 Task: Create an event for the annual hackathon, encouraging cross-functional teams to collaborate, innovate, and develop creative solutions to pressing business challenges on October 16th and 17th.
Action: Mouse pressed left at (79, 119)
Screenshot: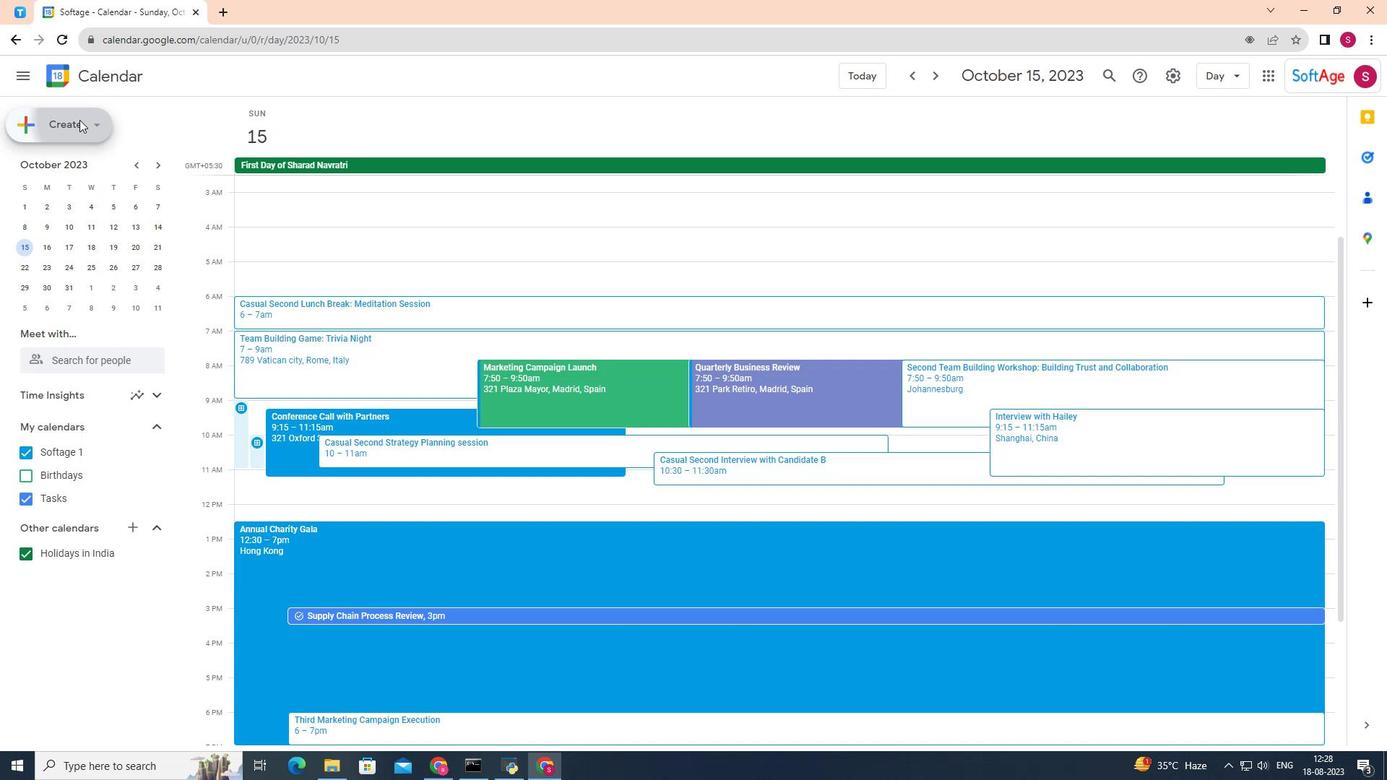 
Action: Mouse moved to (52, 168)
Screenshot: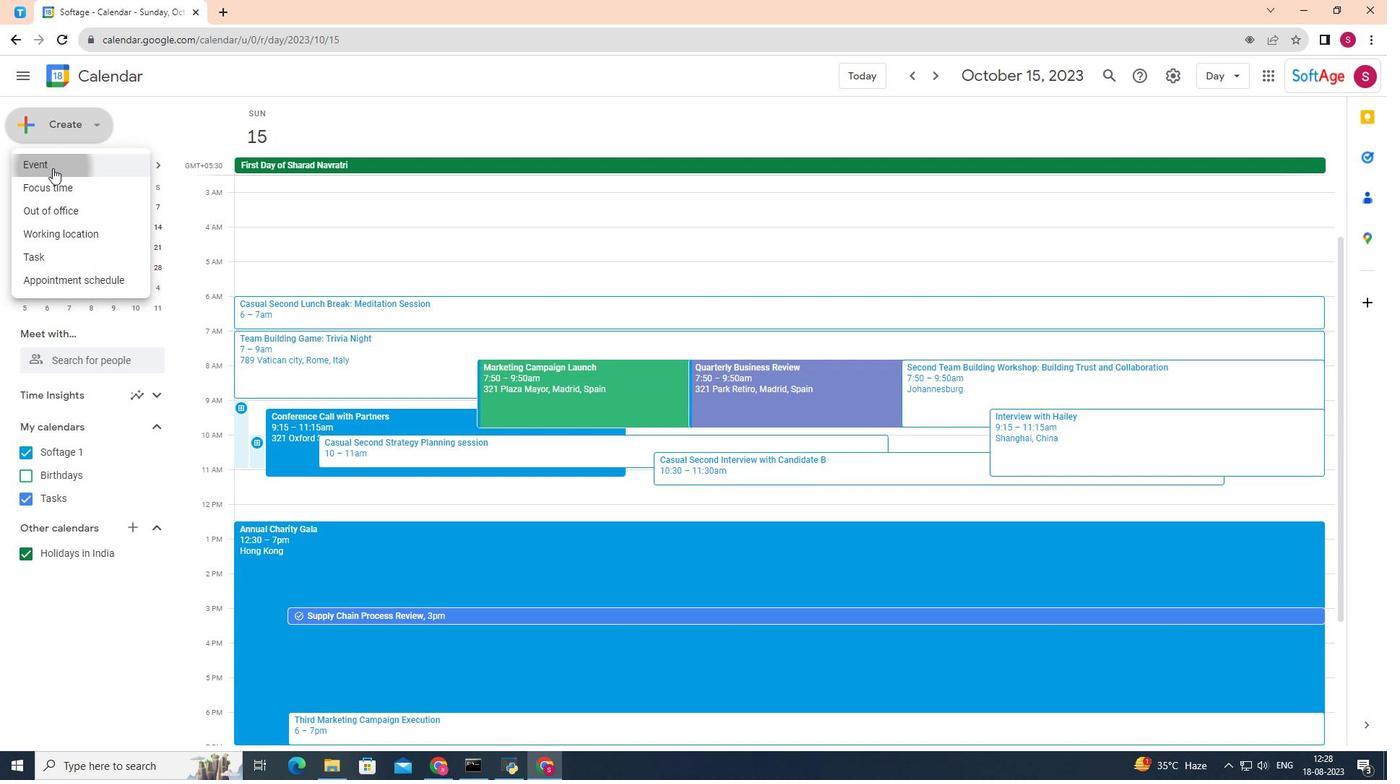 
Action: Mouse pressed left at (52, 168)
Screenshot: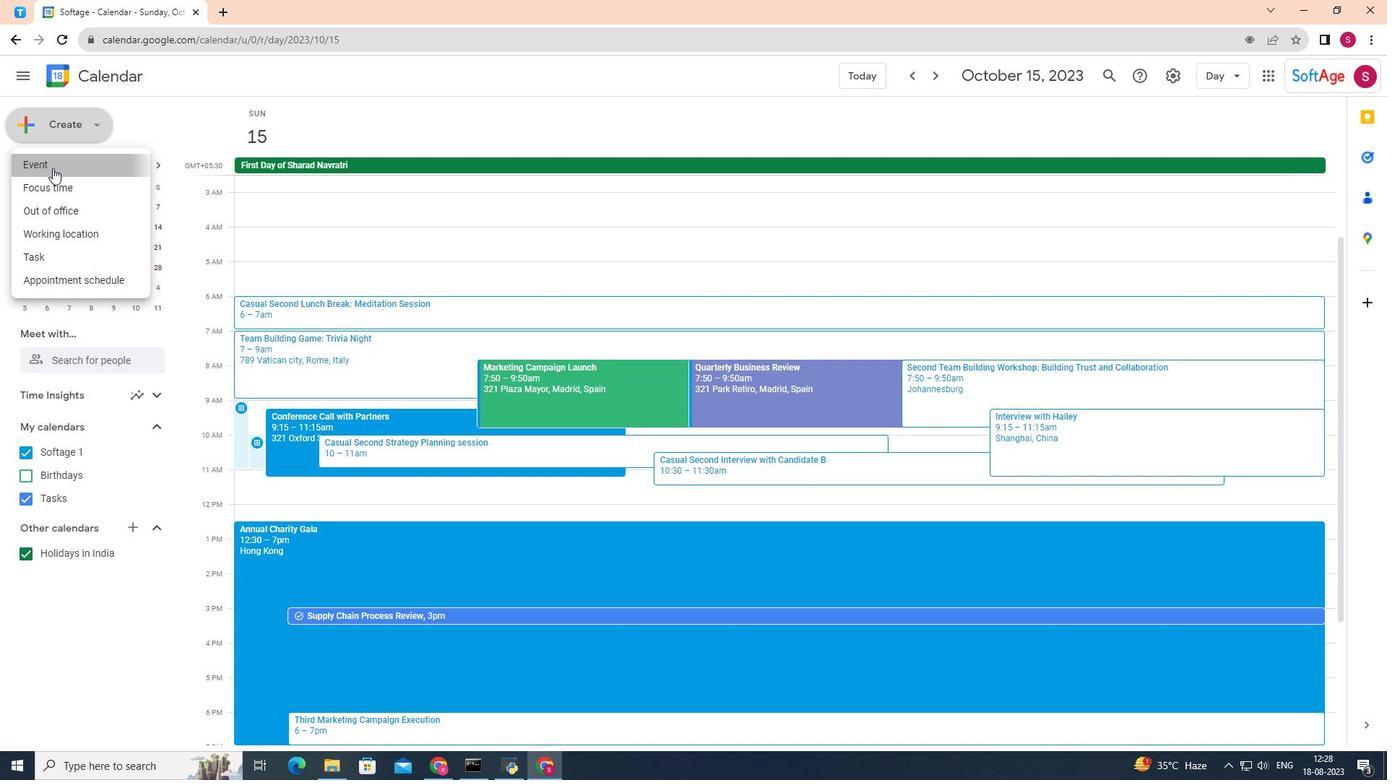 
Action: Mouse moved to (546, 261)
Screenshot: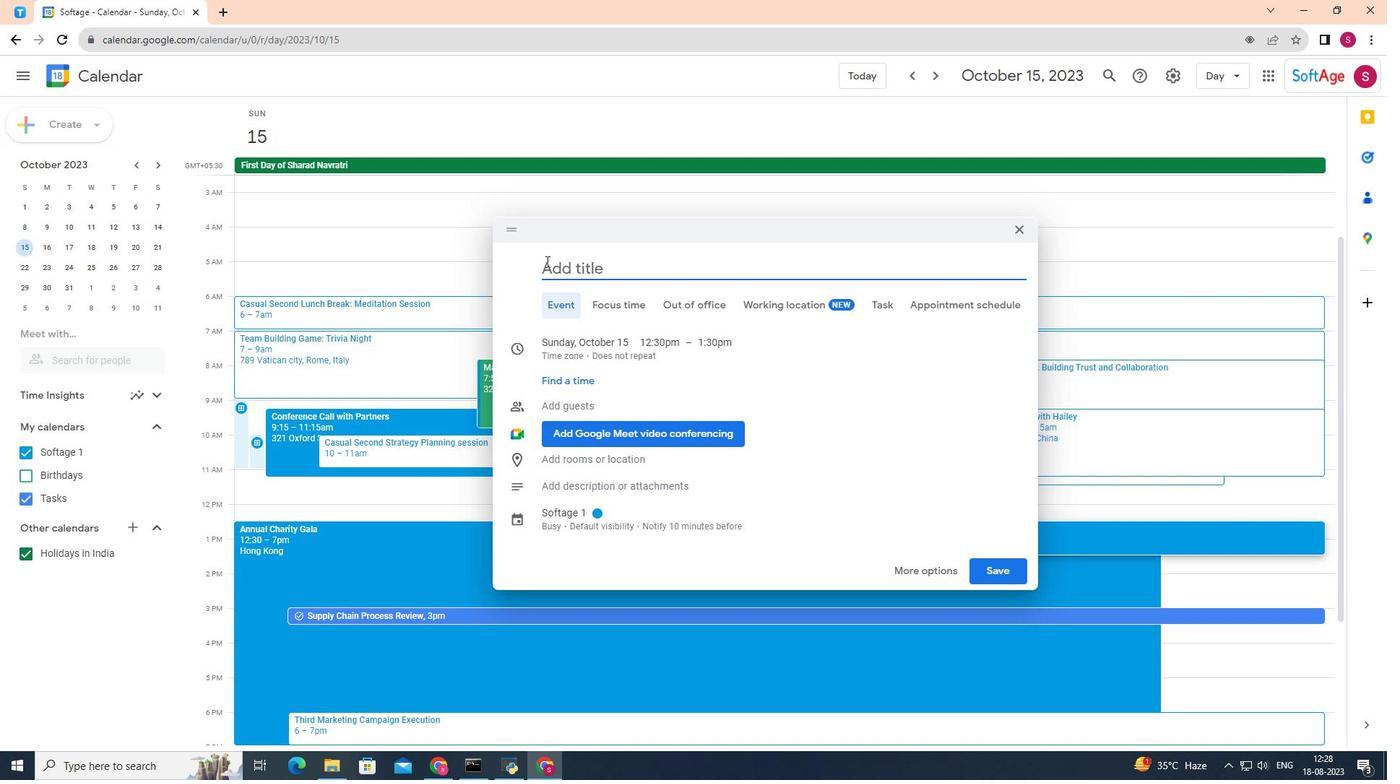 
Action: Mouse pressed left at (546, 261)
Screenshot: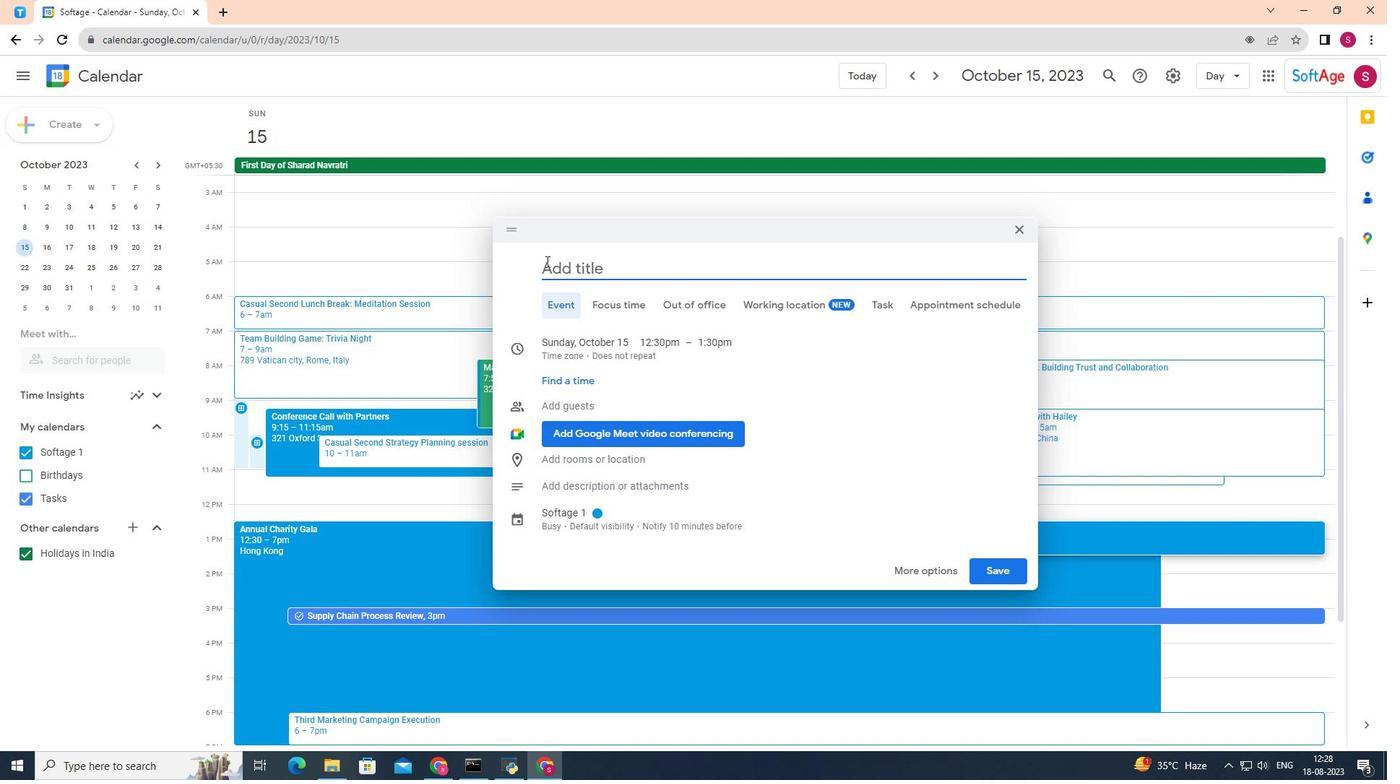 
Action: Key pressed <Key.shift>Annual<Key.space><Key.shift>Hackathon
Screenshot: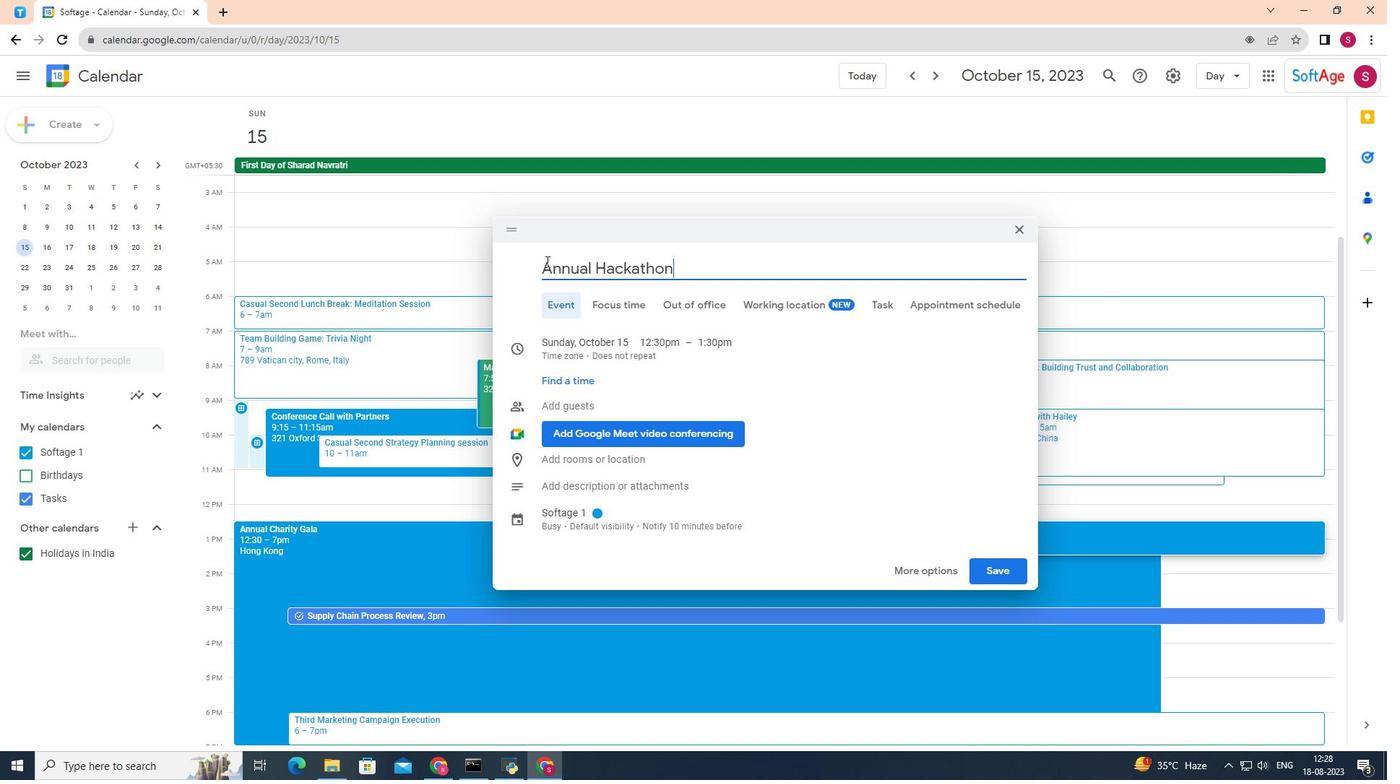 
Action: Mouse moved to (631, 353)
Screenshot: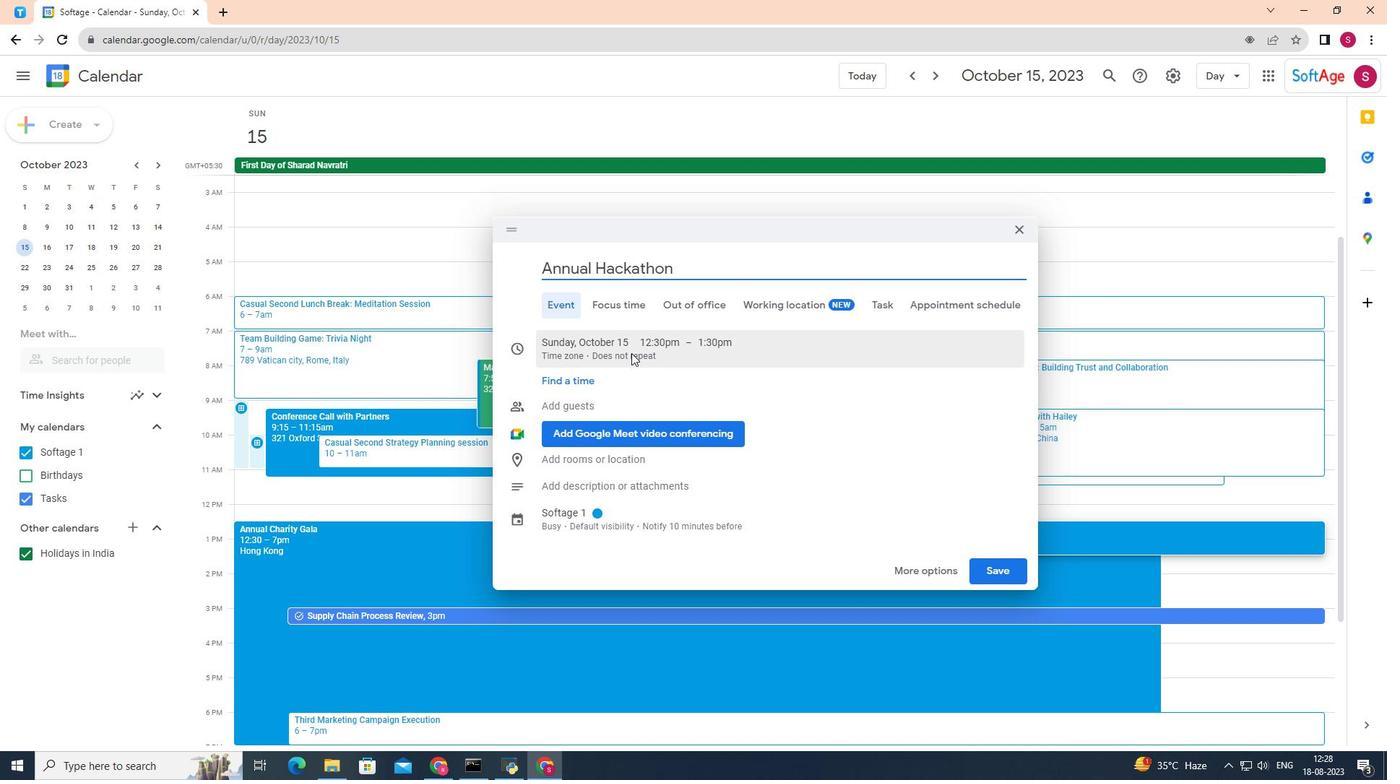 
Action: Mouse pressed left at (631, 353)
Screenshot: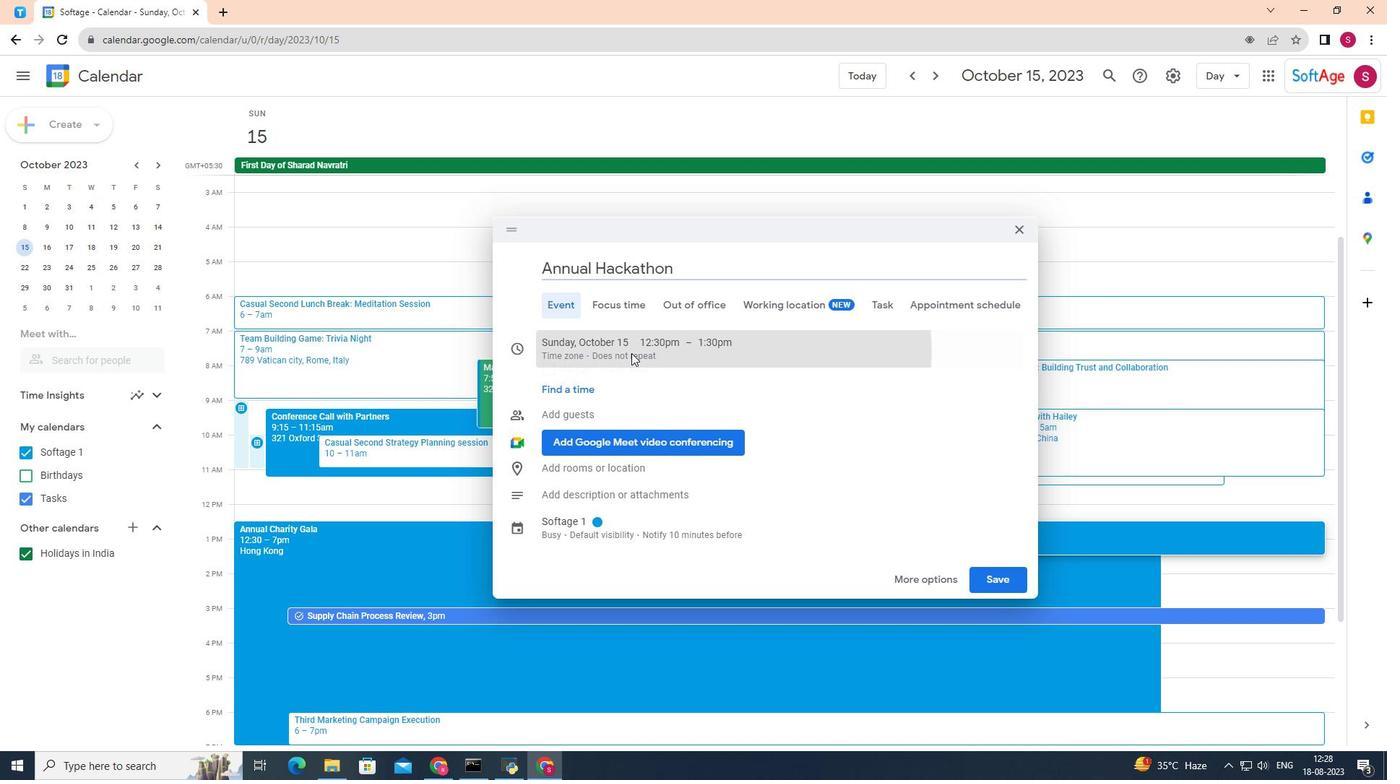 
Action: Mouse moved to (578, 364)
Screenshot: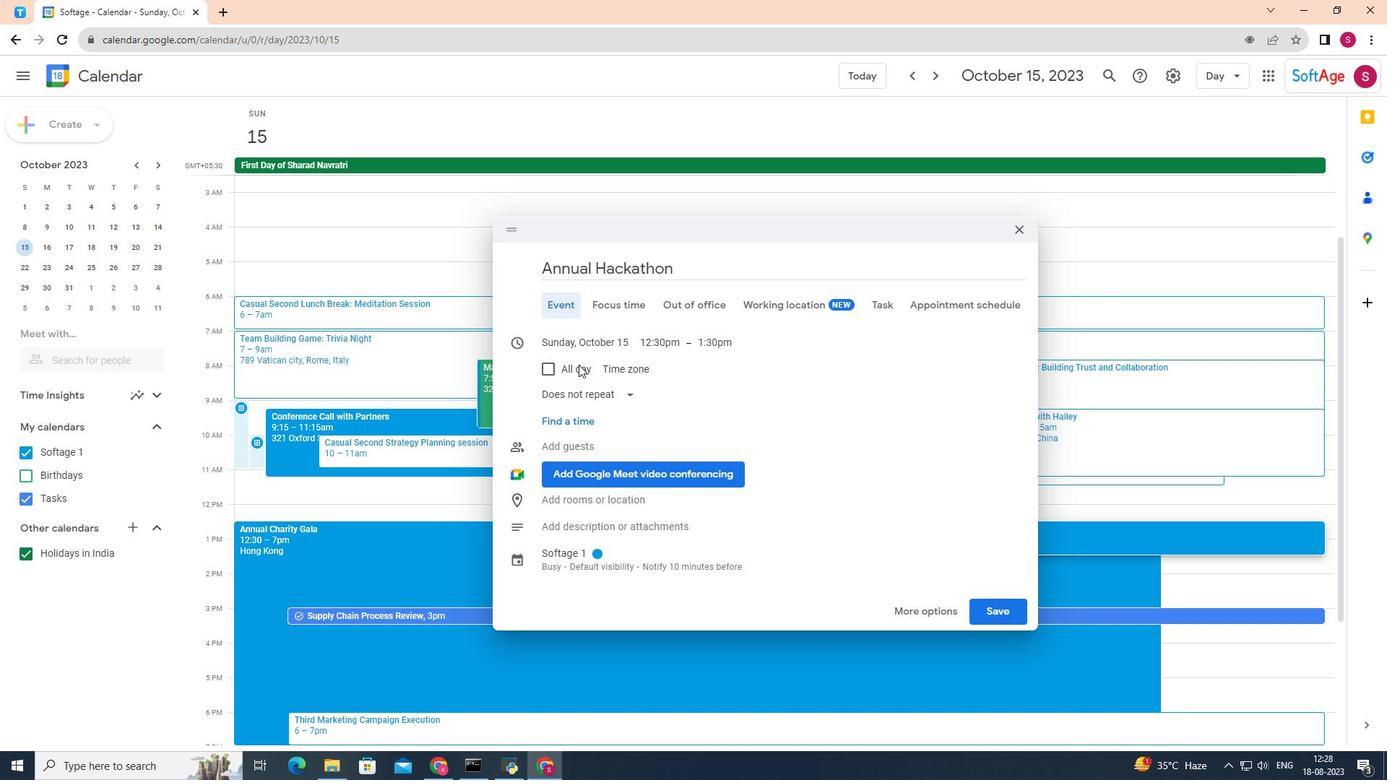 
Action: Mouse pressed left at (578, 364)
Screenshot: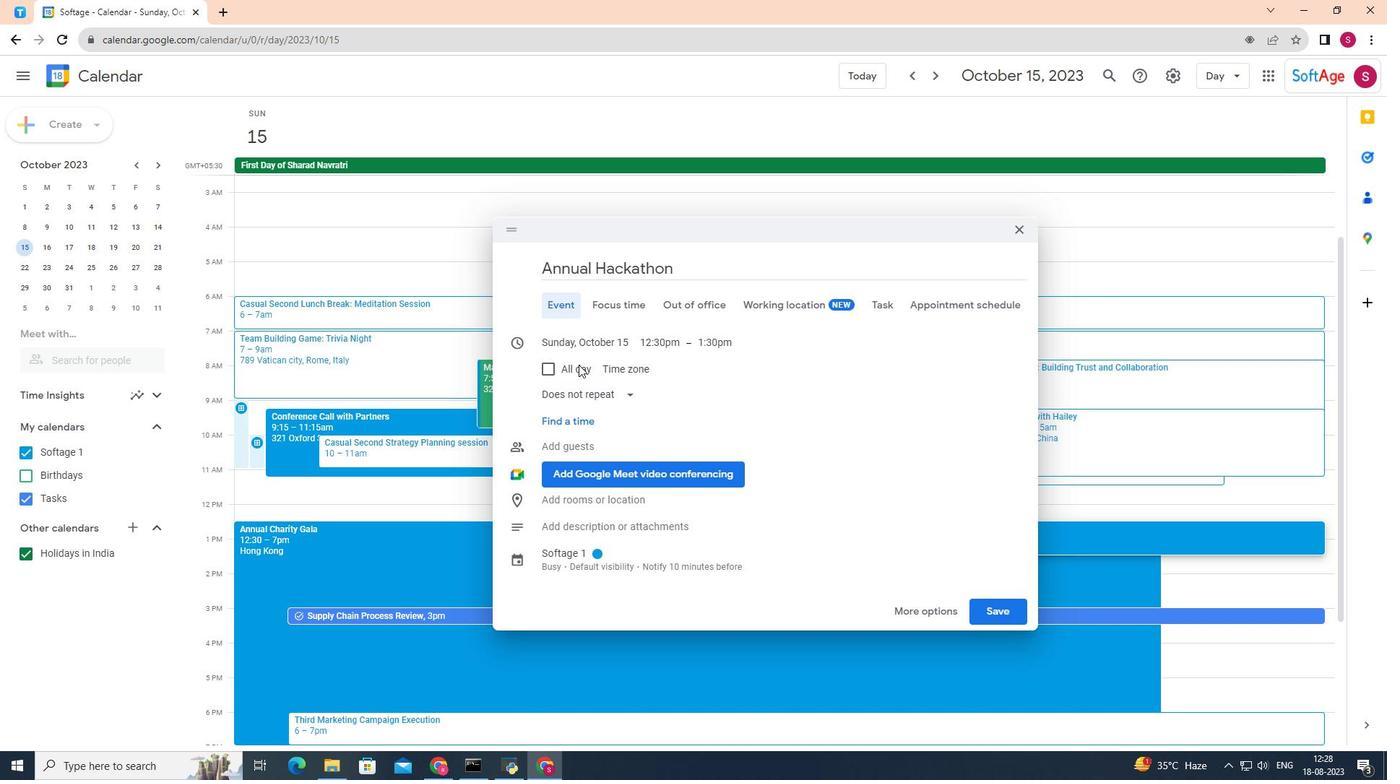 
Action: Mouse moved to (708, 307)
Screenshot: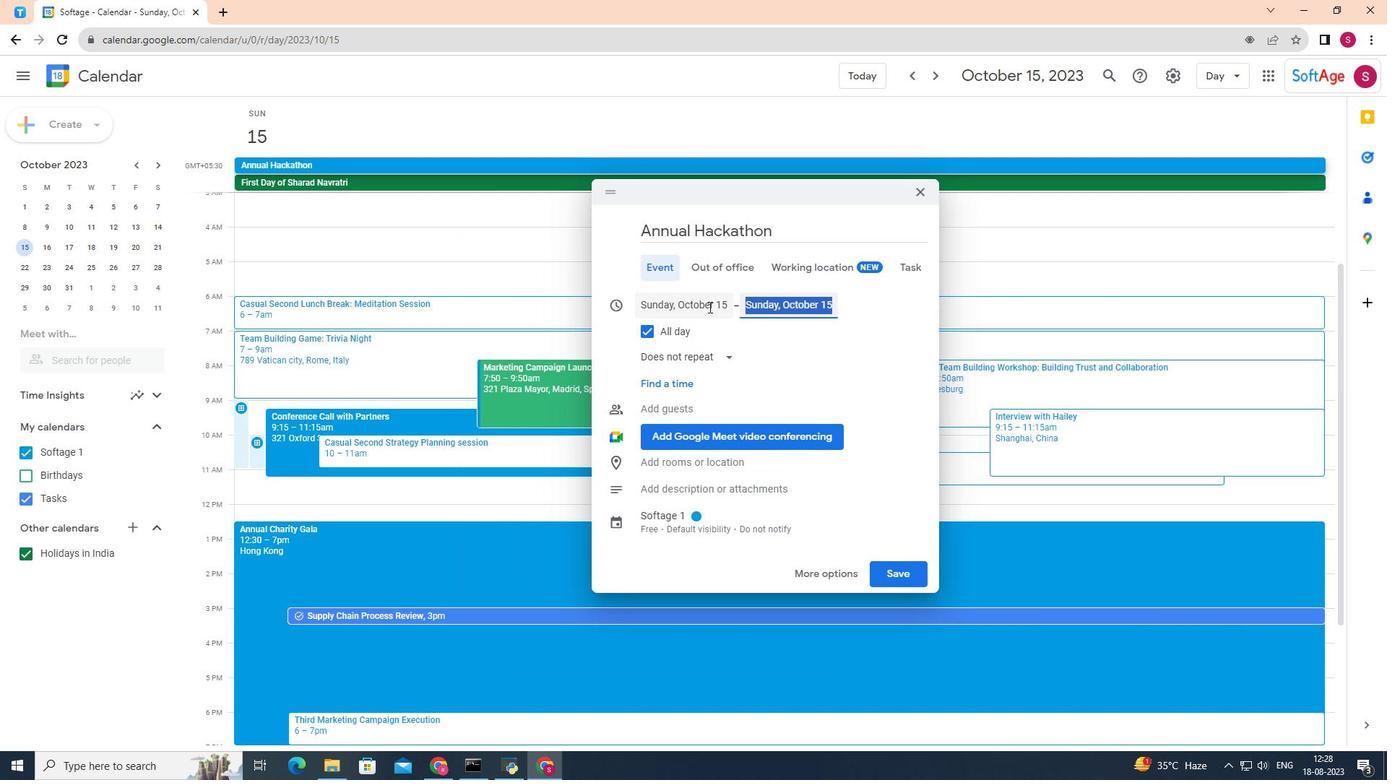
Action: Mouse pressed left at (708, 307)
Screenshot: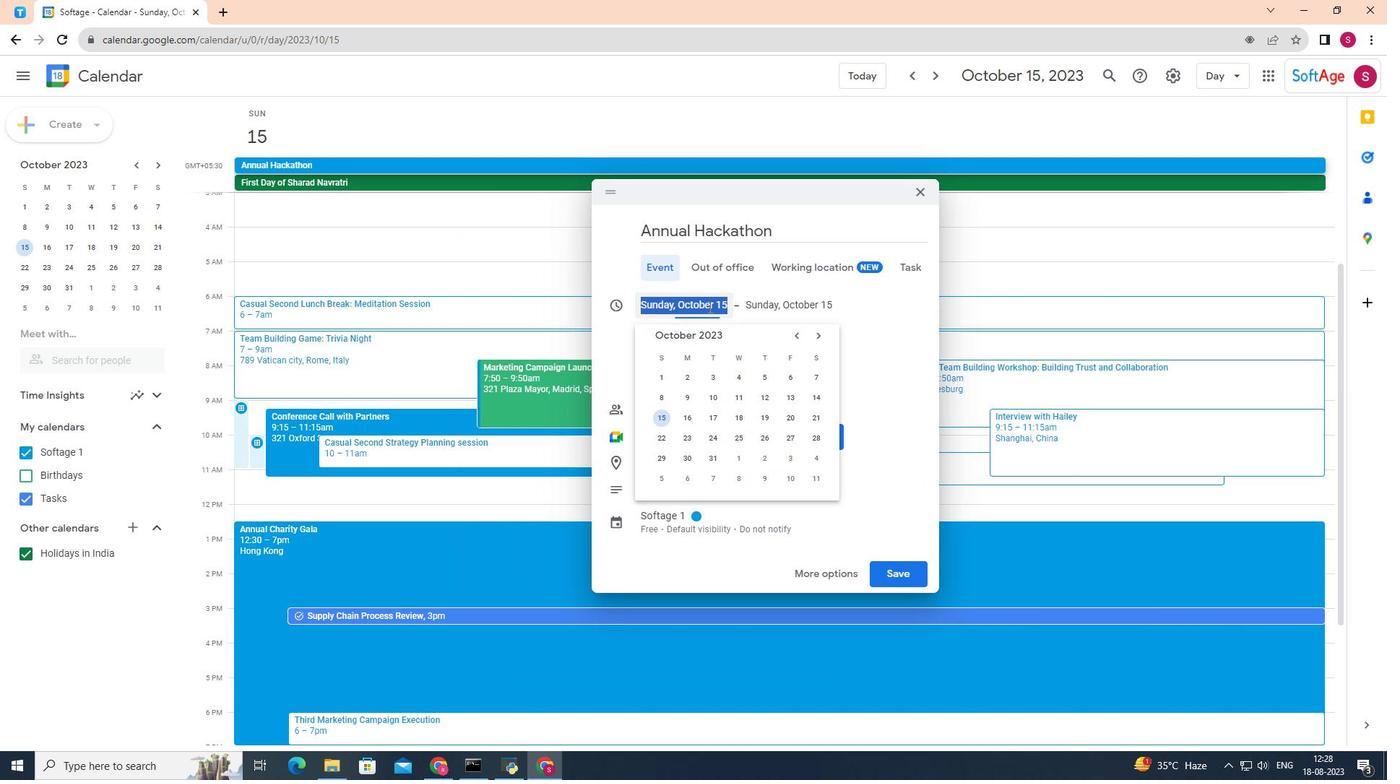
Action: Mouse moved to (689, 416)
Screenshot: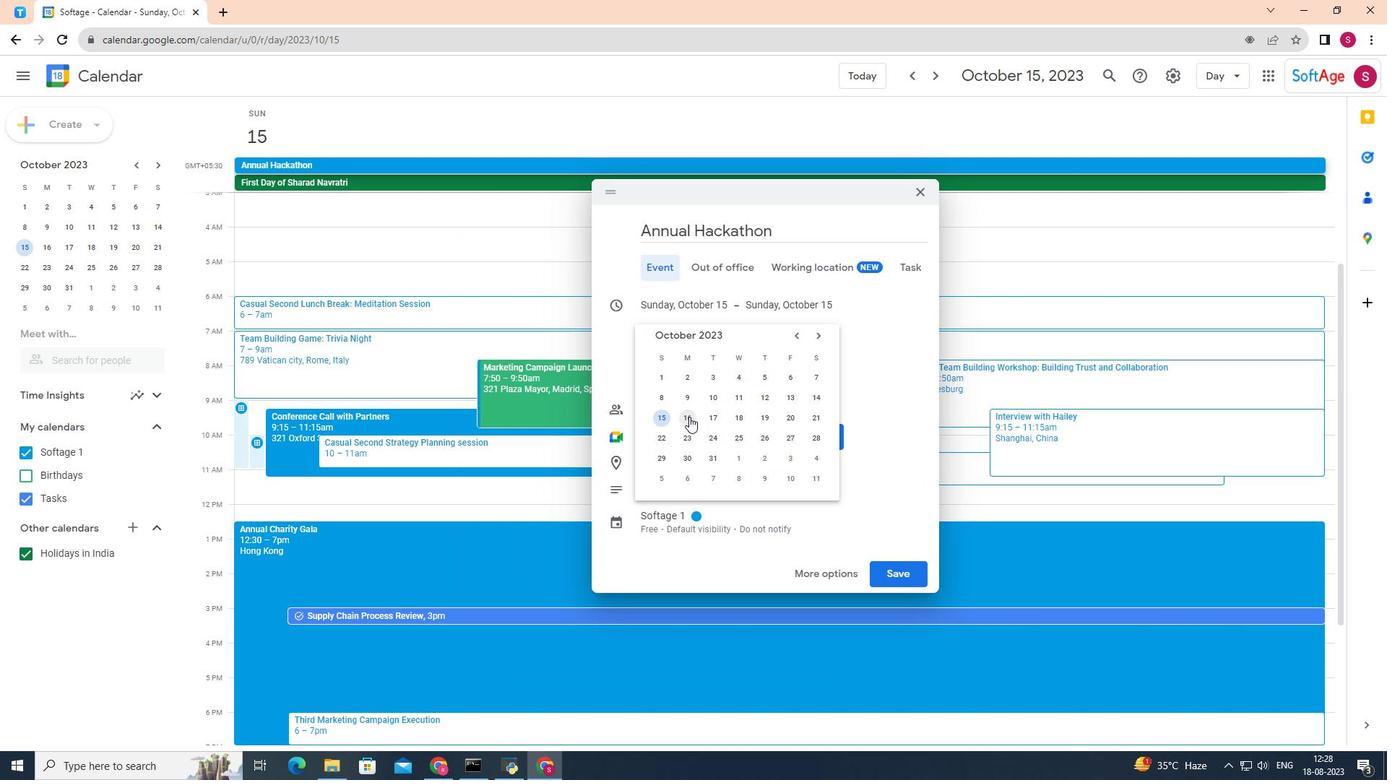 
Action: Mouse pressed left at (689, 416)
Screenshot: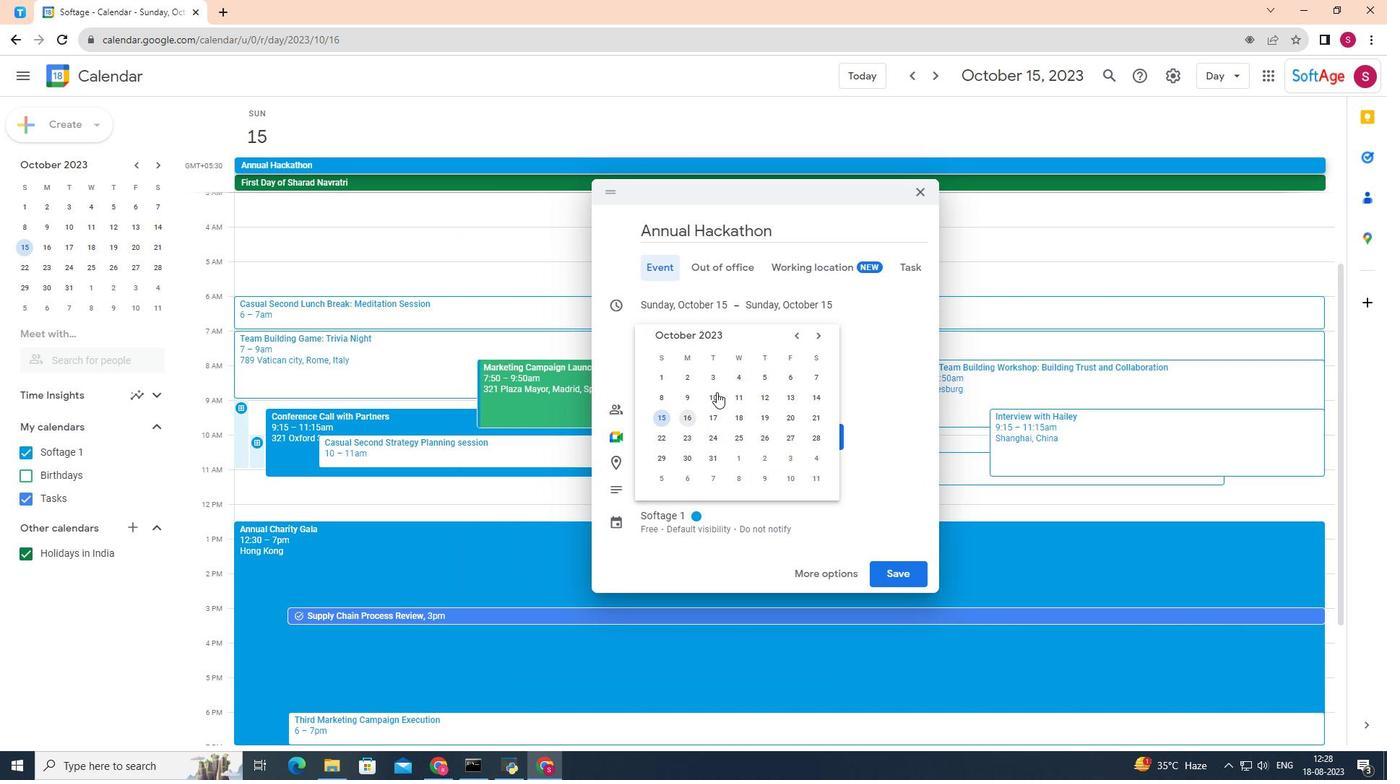 
Action: Mouse moved to (792, 304)
Screenshot: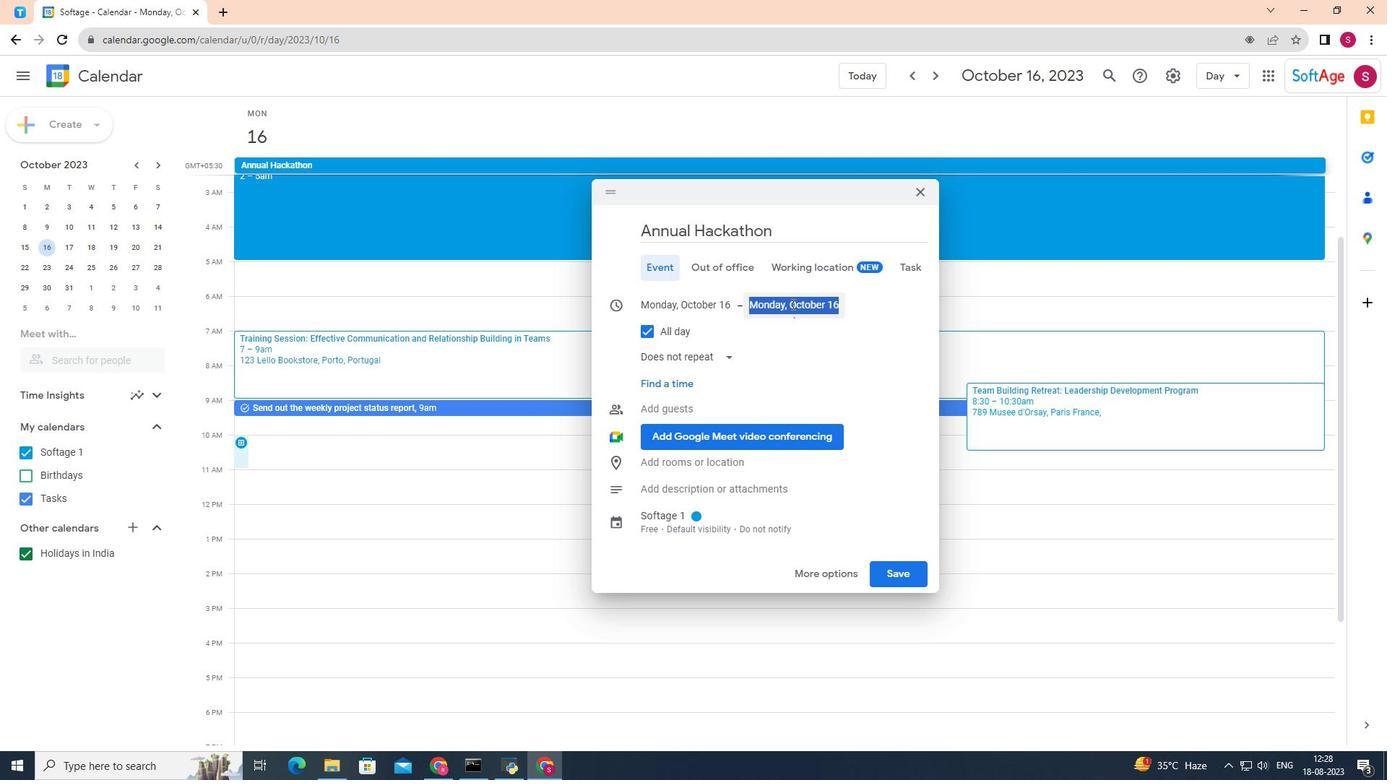 
Action: Mouse pressed left at (792, 304)
Screenshot: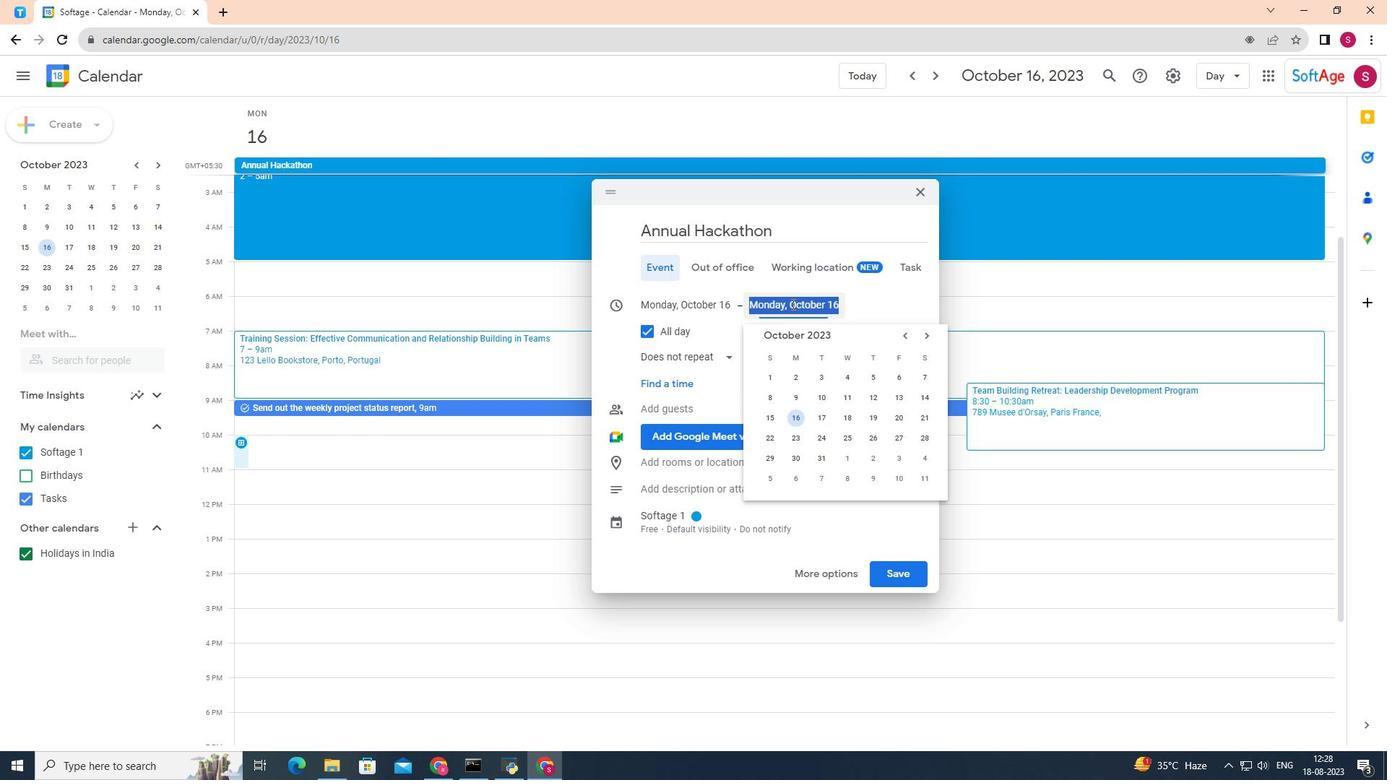 
Action: Mouse moved to (820, 413)
Screenshot: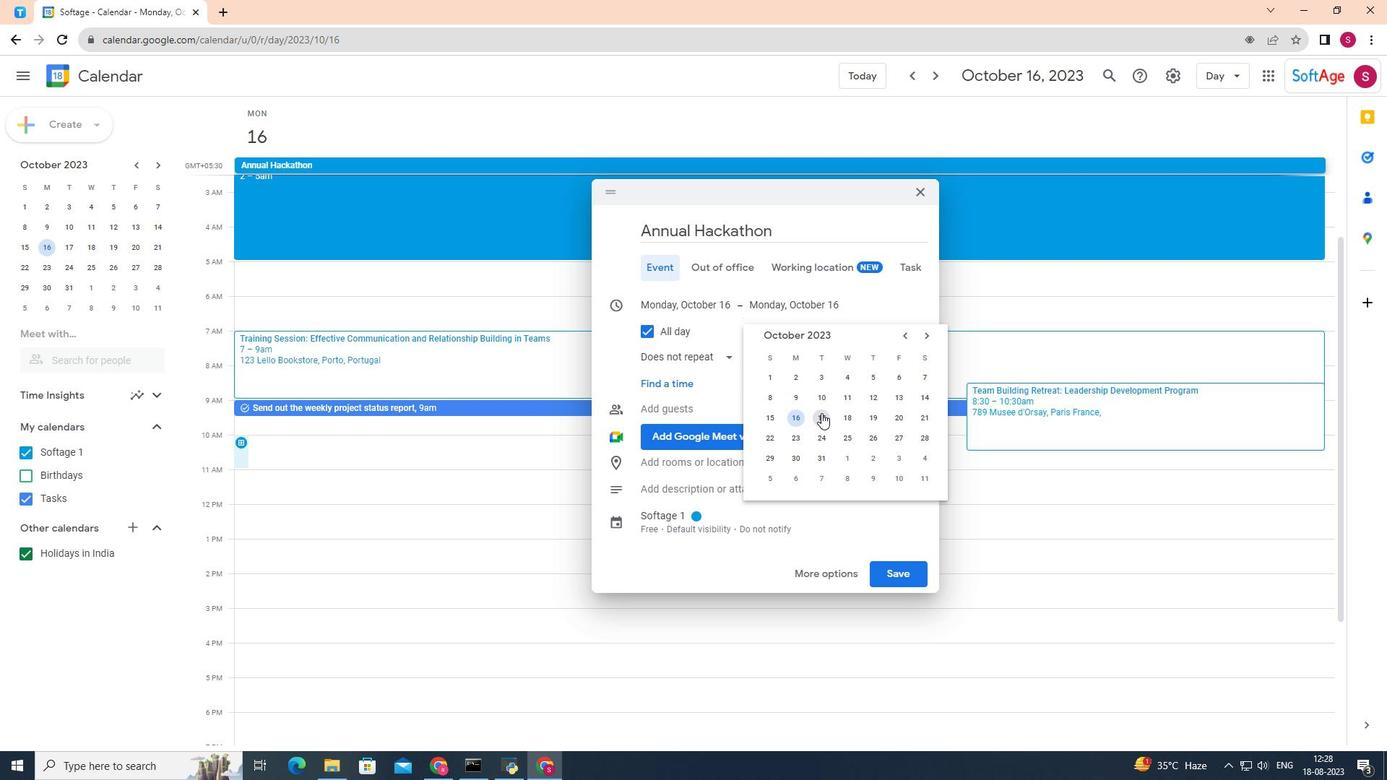 
Action: Mouse pressed left at (820, 413)
Screenshot: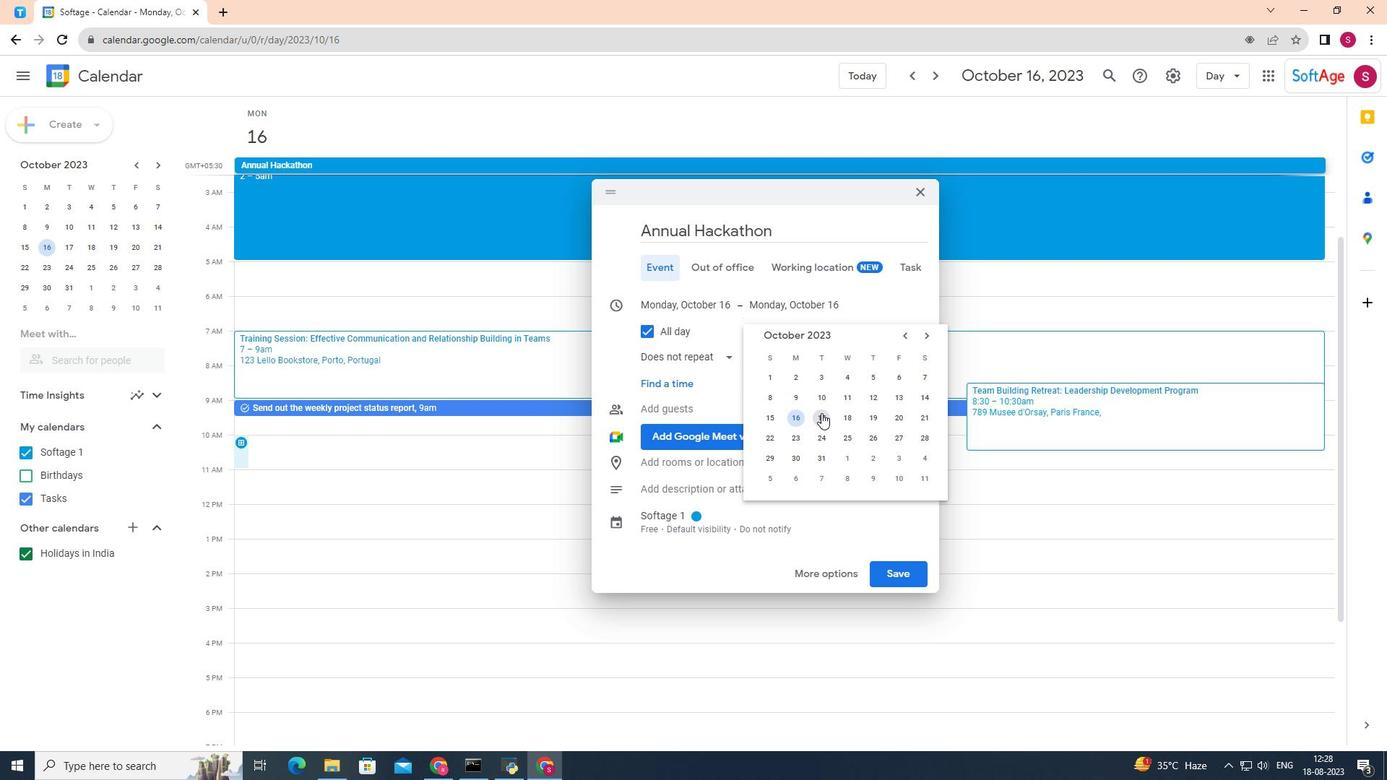 
Action: Mouse moved to (792, 360)
Screenshot: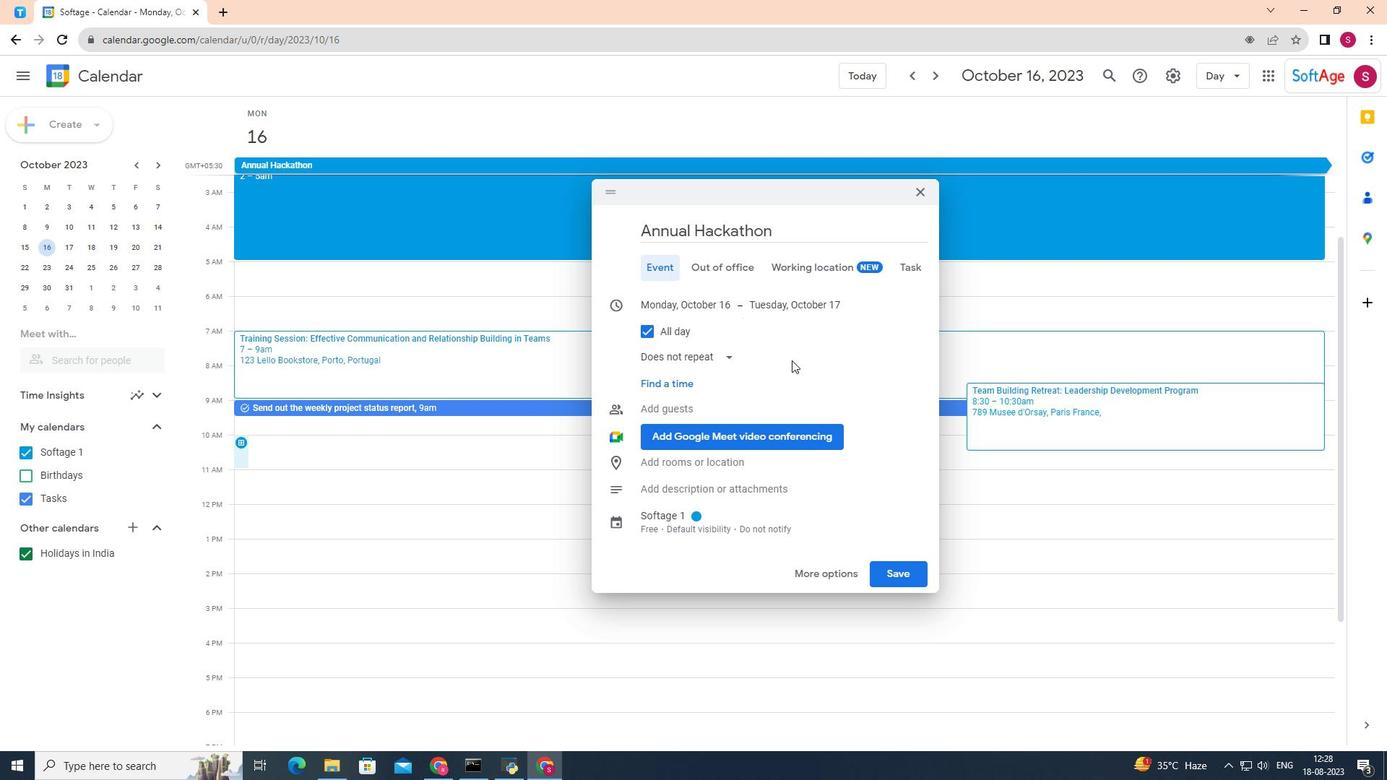 
Action: Mouse pressed left at (792, 360)
Screenshot: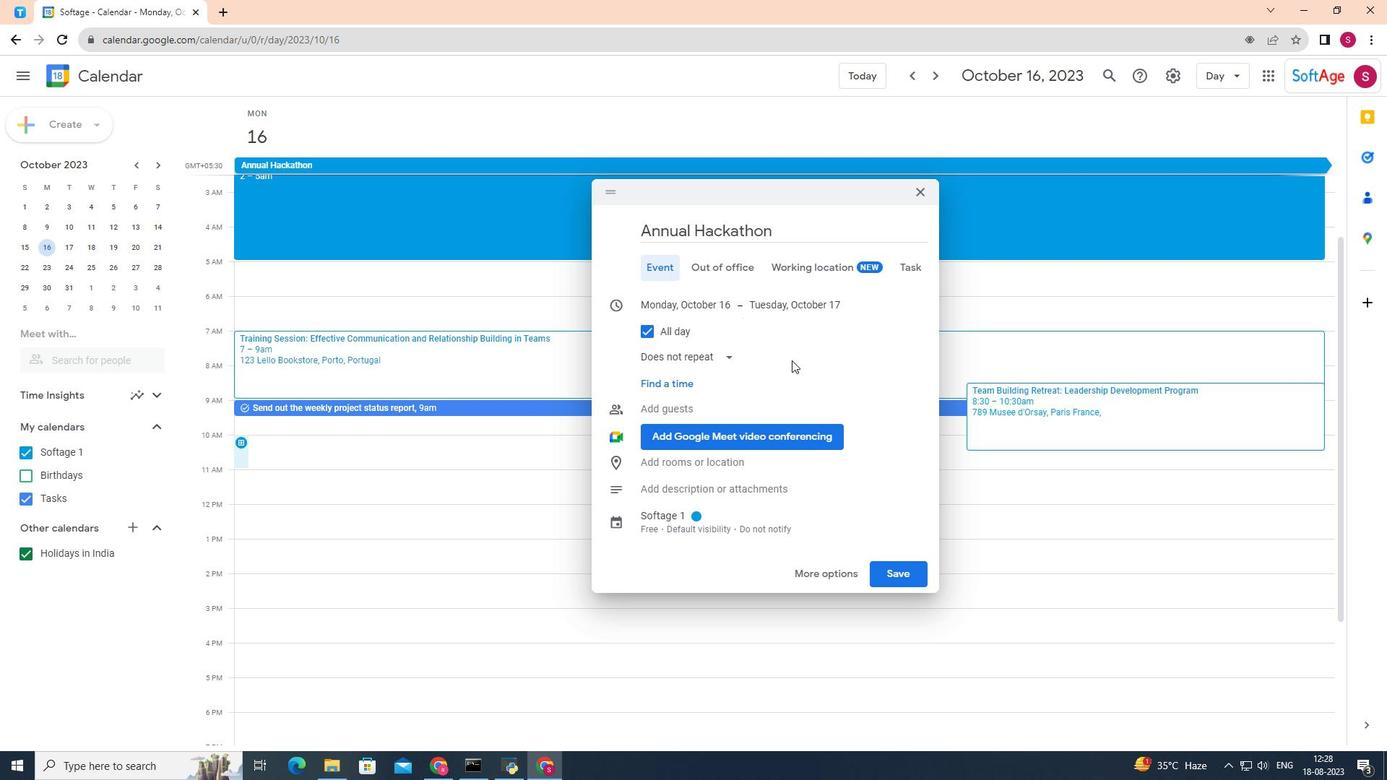 
Action: Mouse moved to (750, 408)
Screenshot: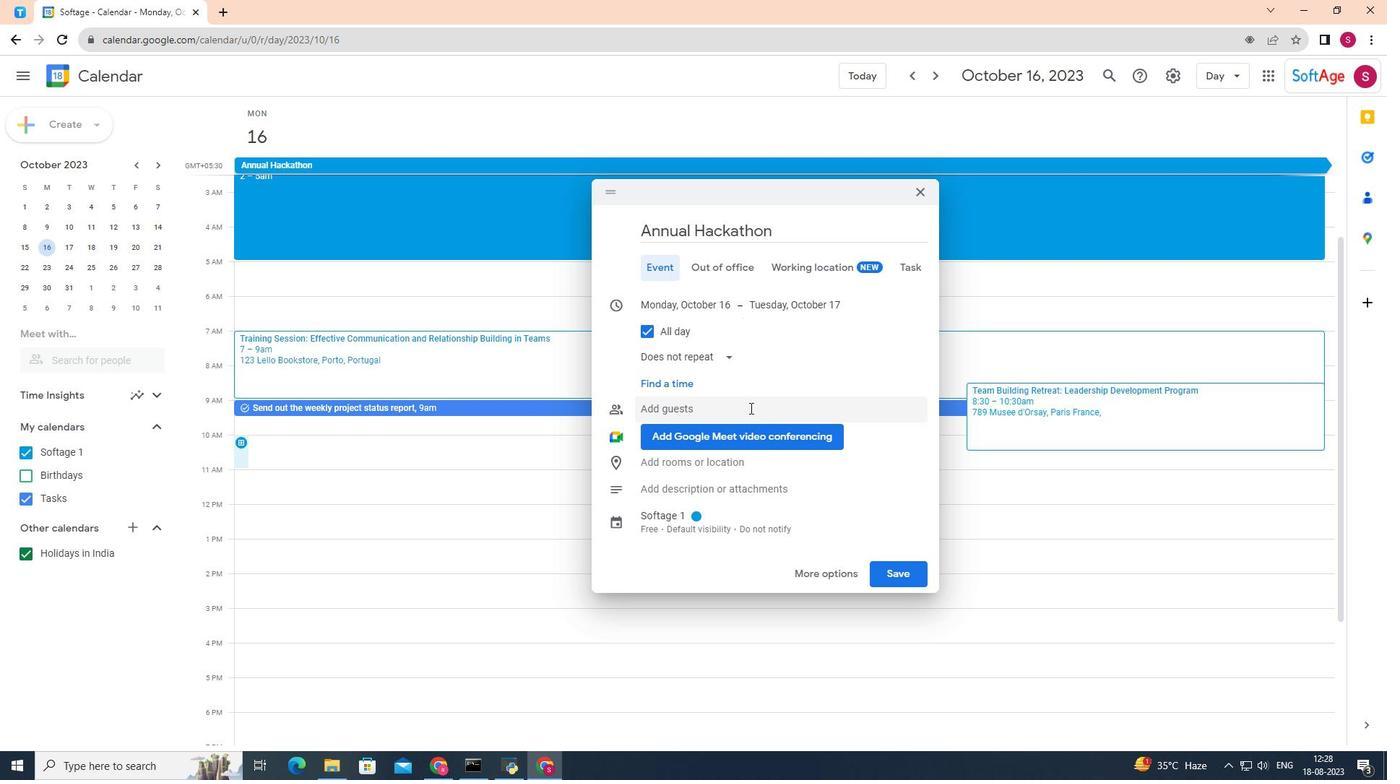 
Action: Mouse pressed left at (750, 408)
Screenshot: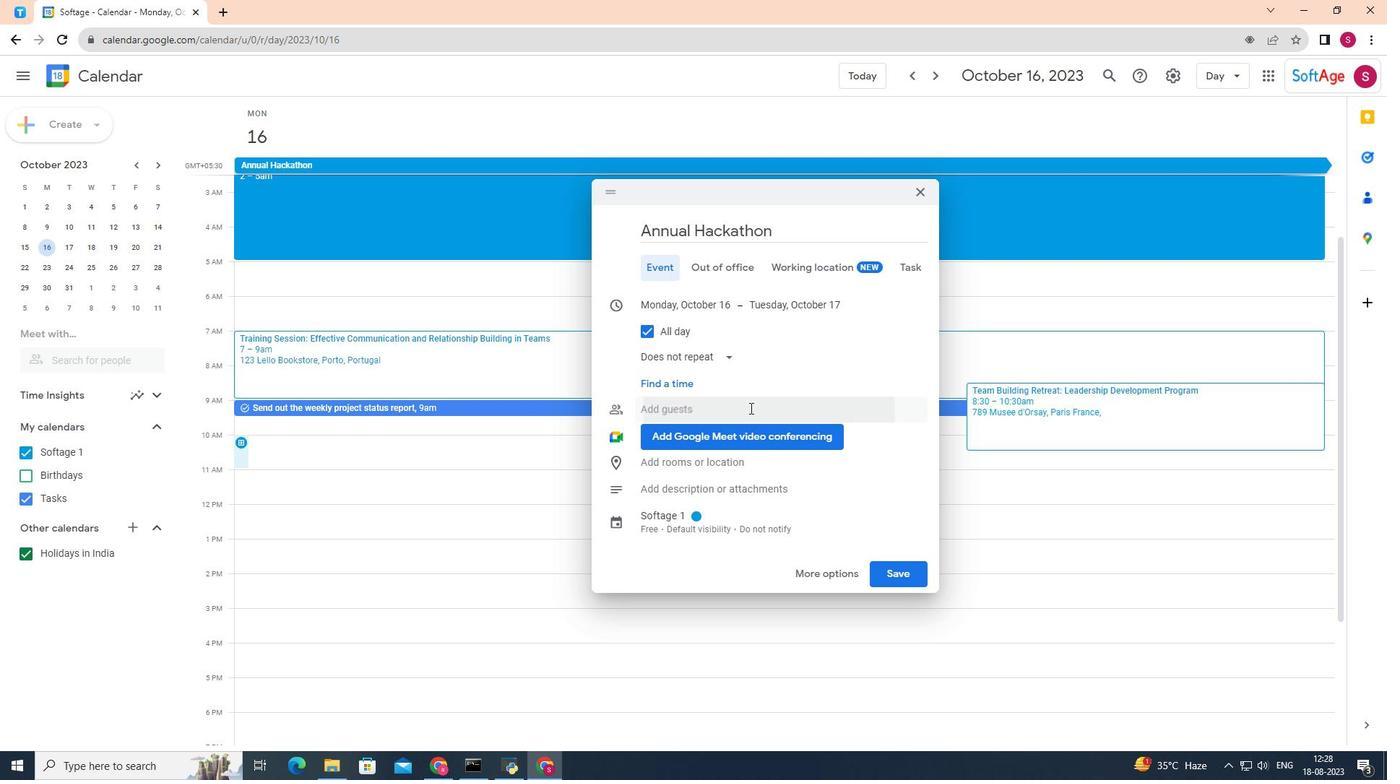 
Action: Mouse moved to (750, 407)
Screenshot: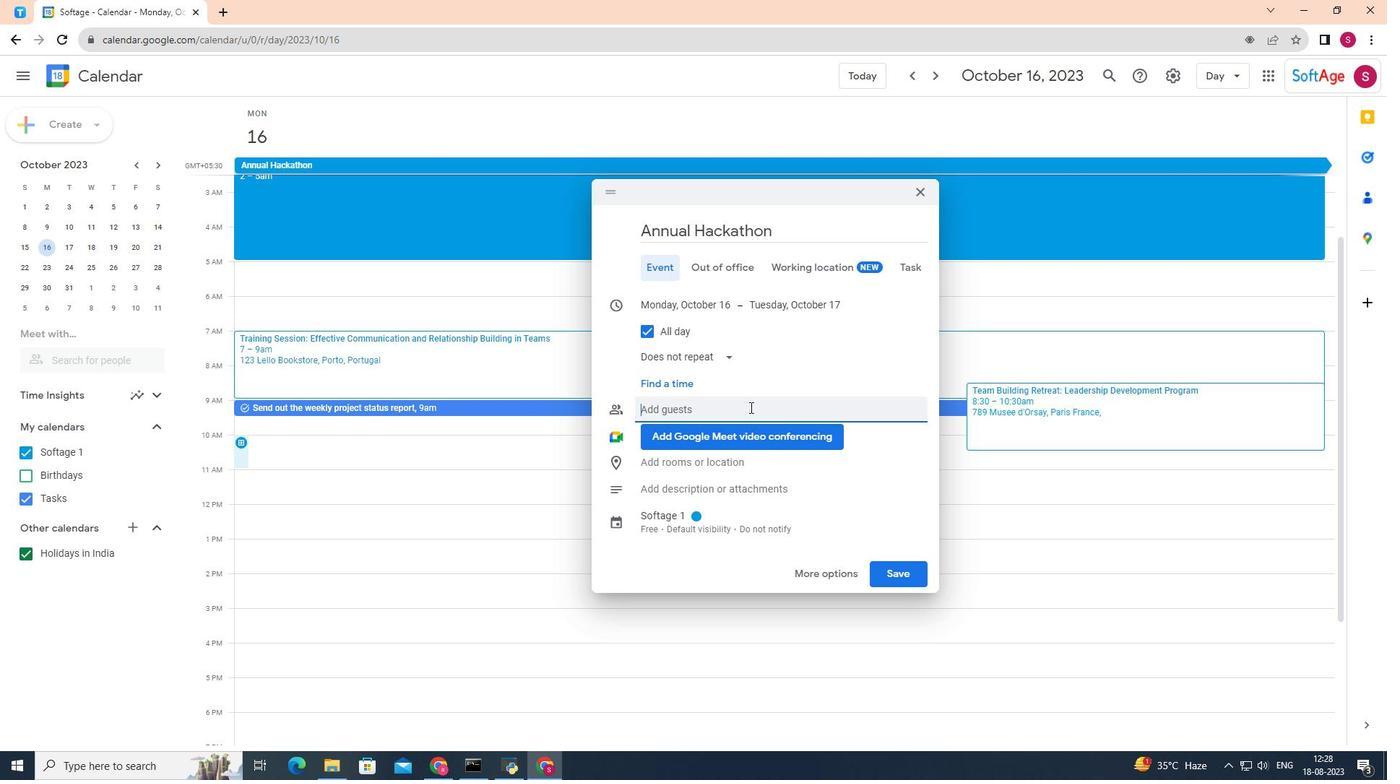 
Action: Key pressed kjh<Key.backspace>
Screenshot: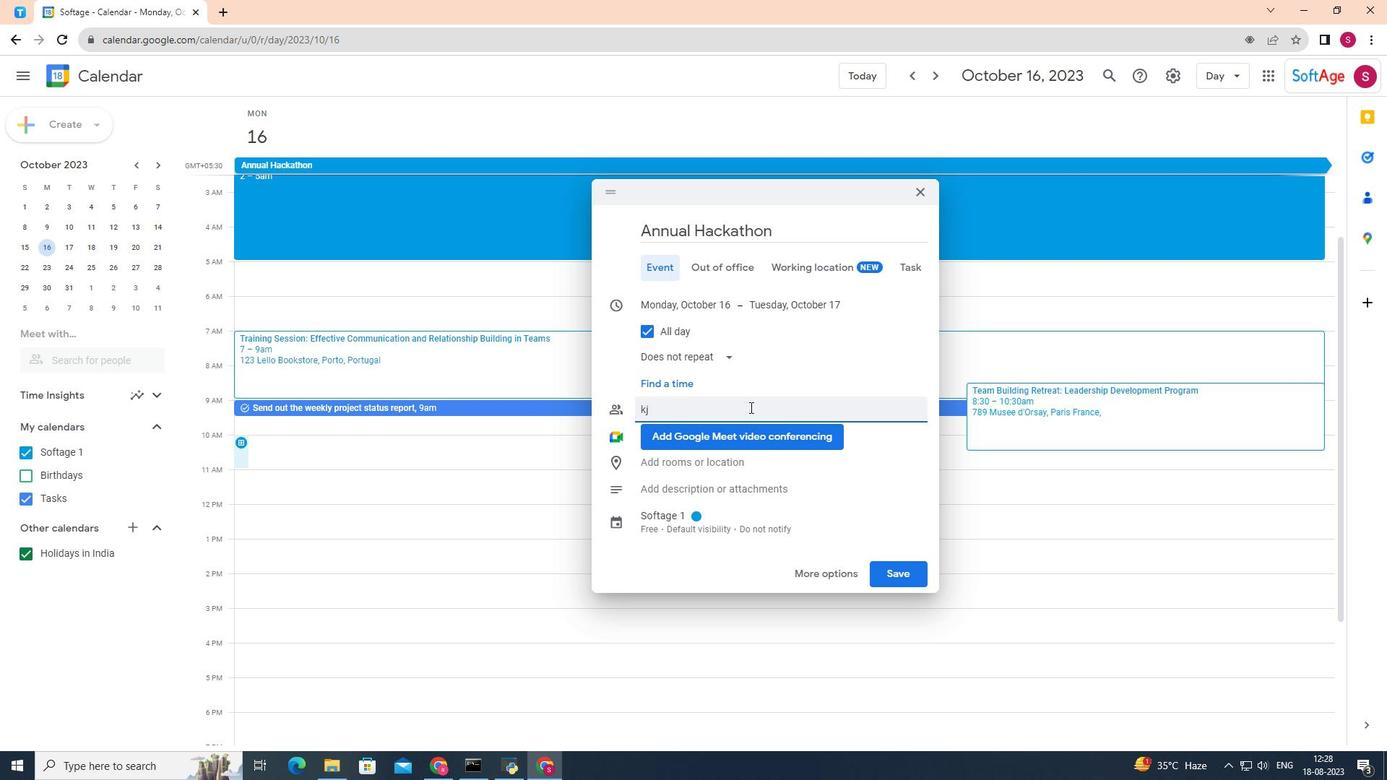 
Action: Mouse moved to (749, 407)
Screenshot: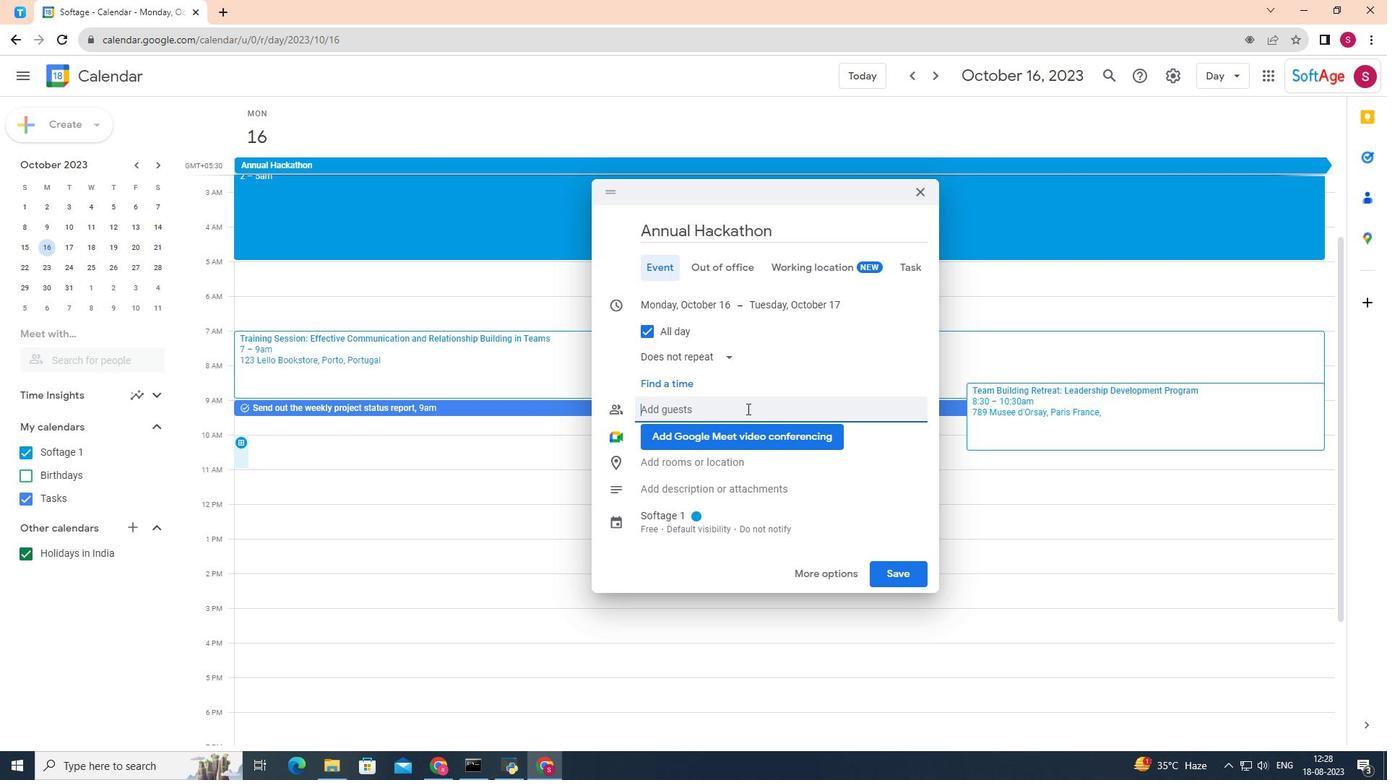 
Action: Key pressed <Key.backspace>
Screenshot: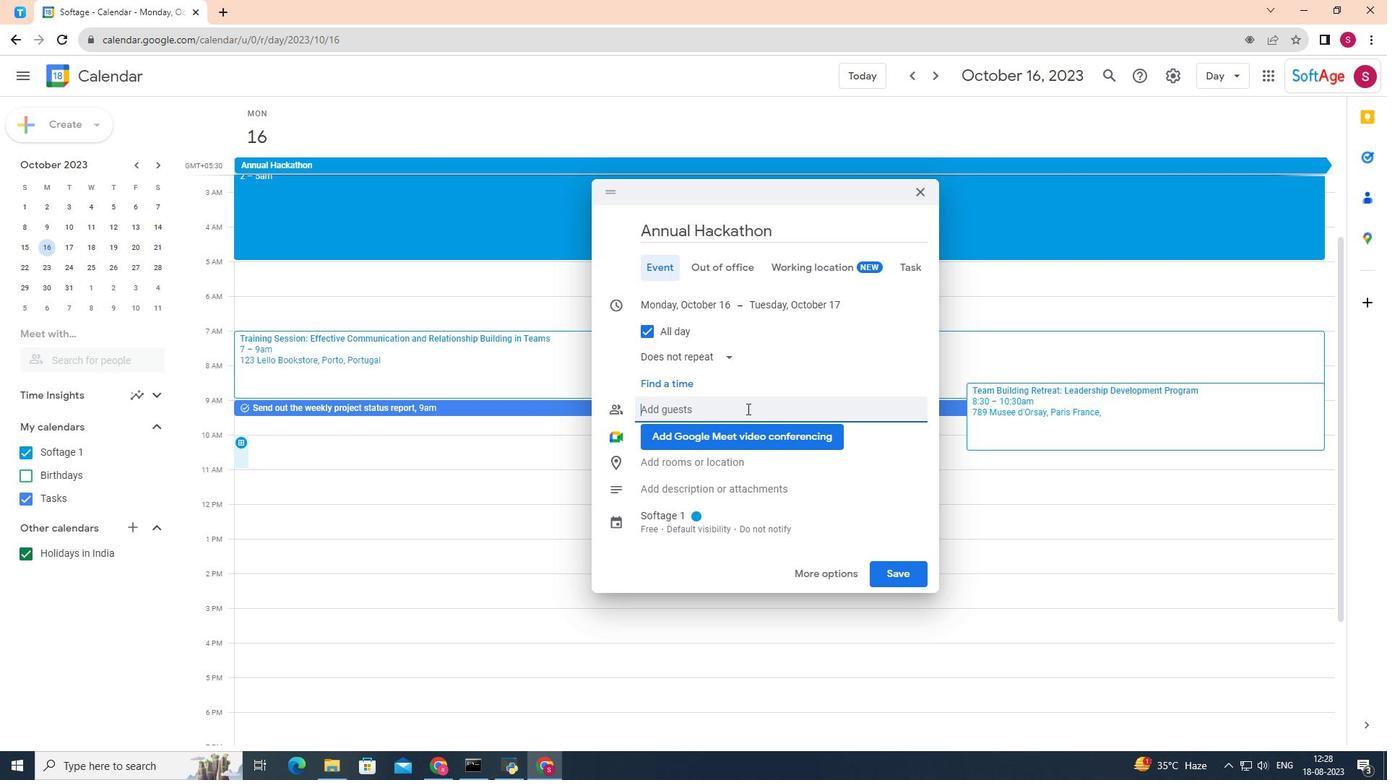 
Action: Mouse moved to (747, 407)
Screenshot: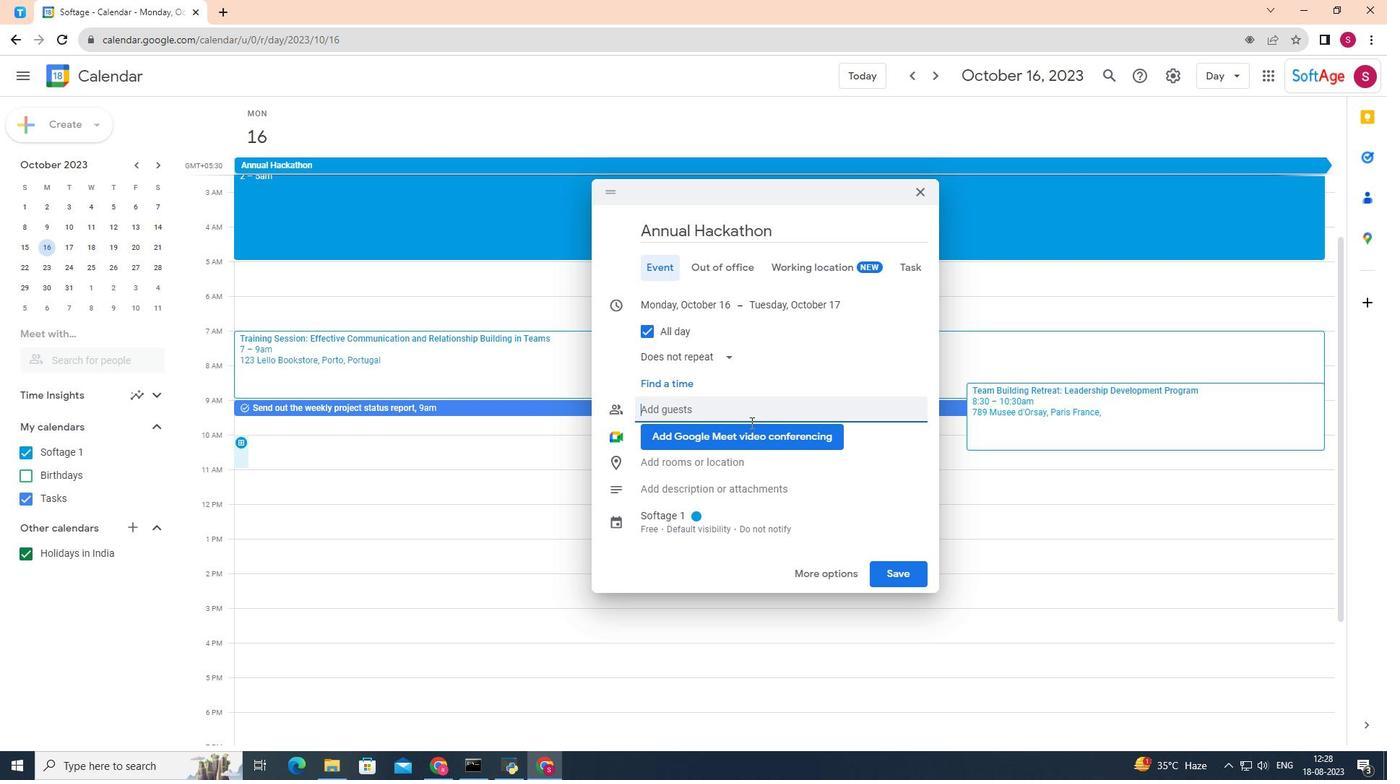 
Action: Key pressed <Key.backspace>
Screenshot: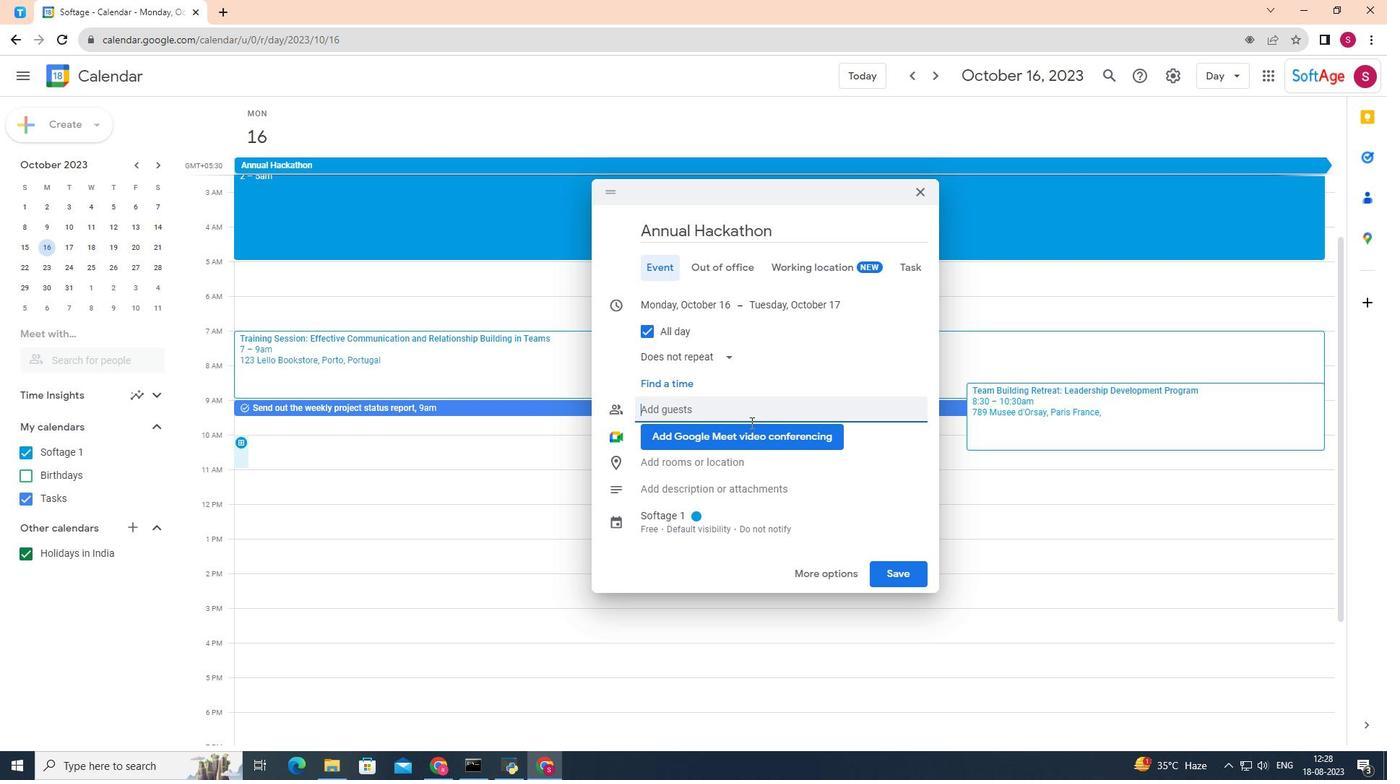 
Action: Mouse moved to (818, 570)
Screenshot: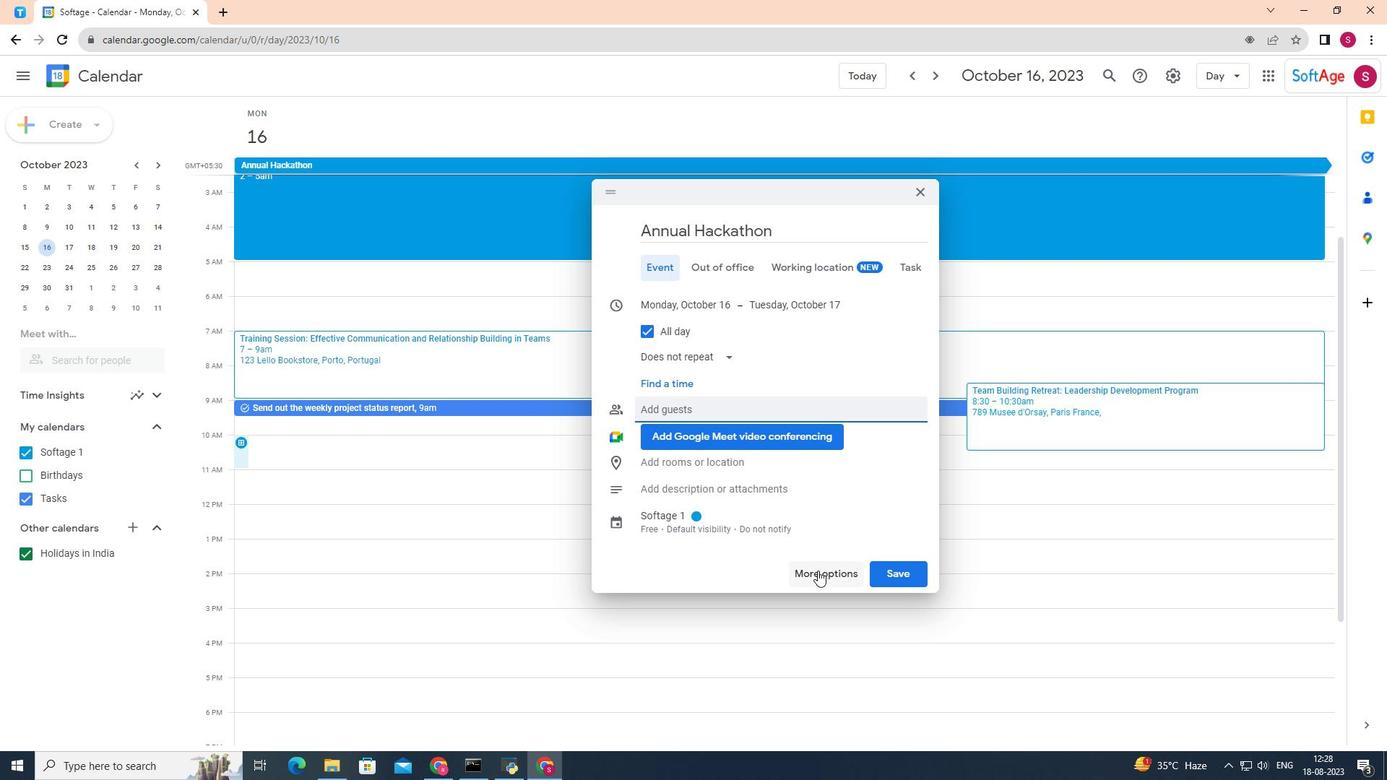 
Action: Mouse pressed left at (818, 570)
Screenshot: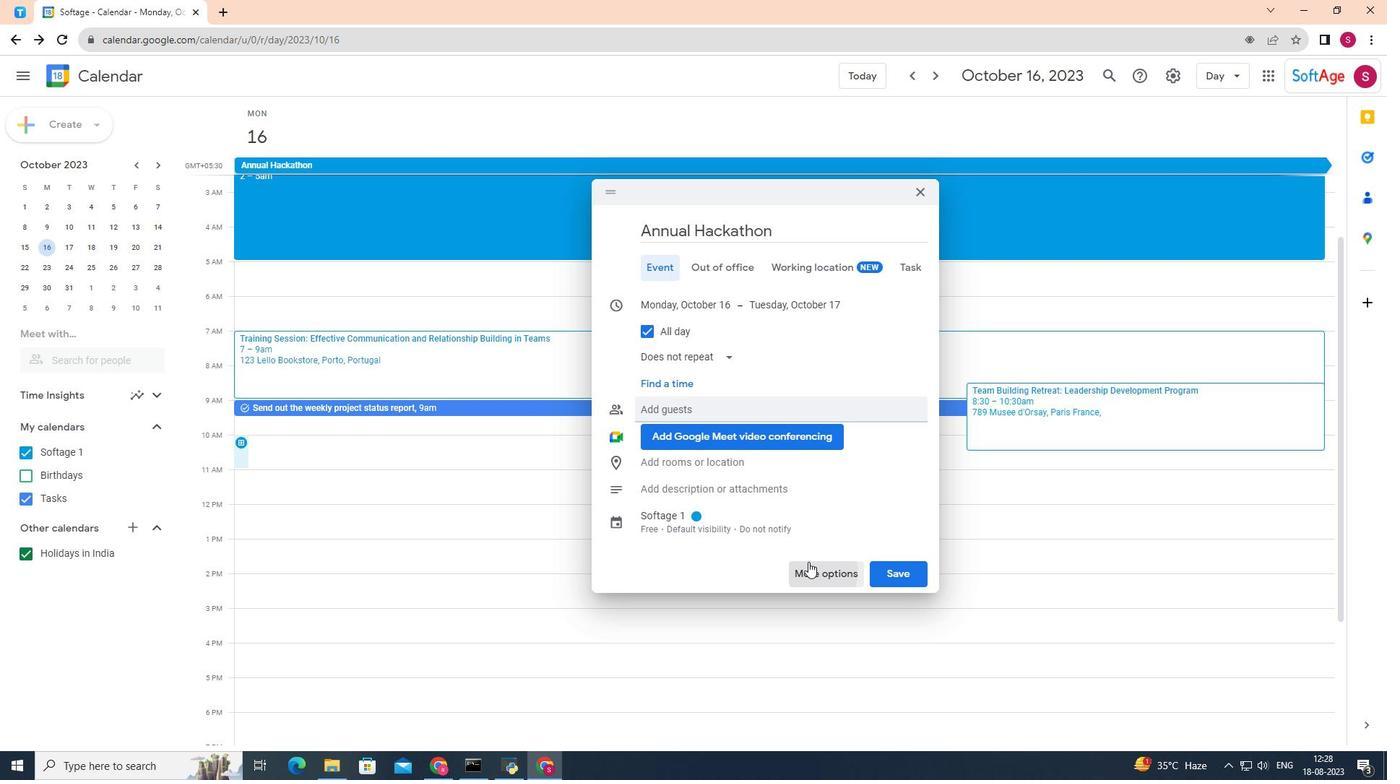 
Action: Mouse moved to (76, 273)
Screenshot: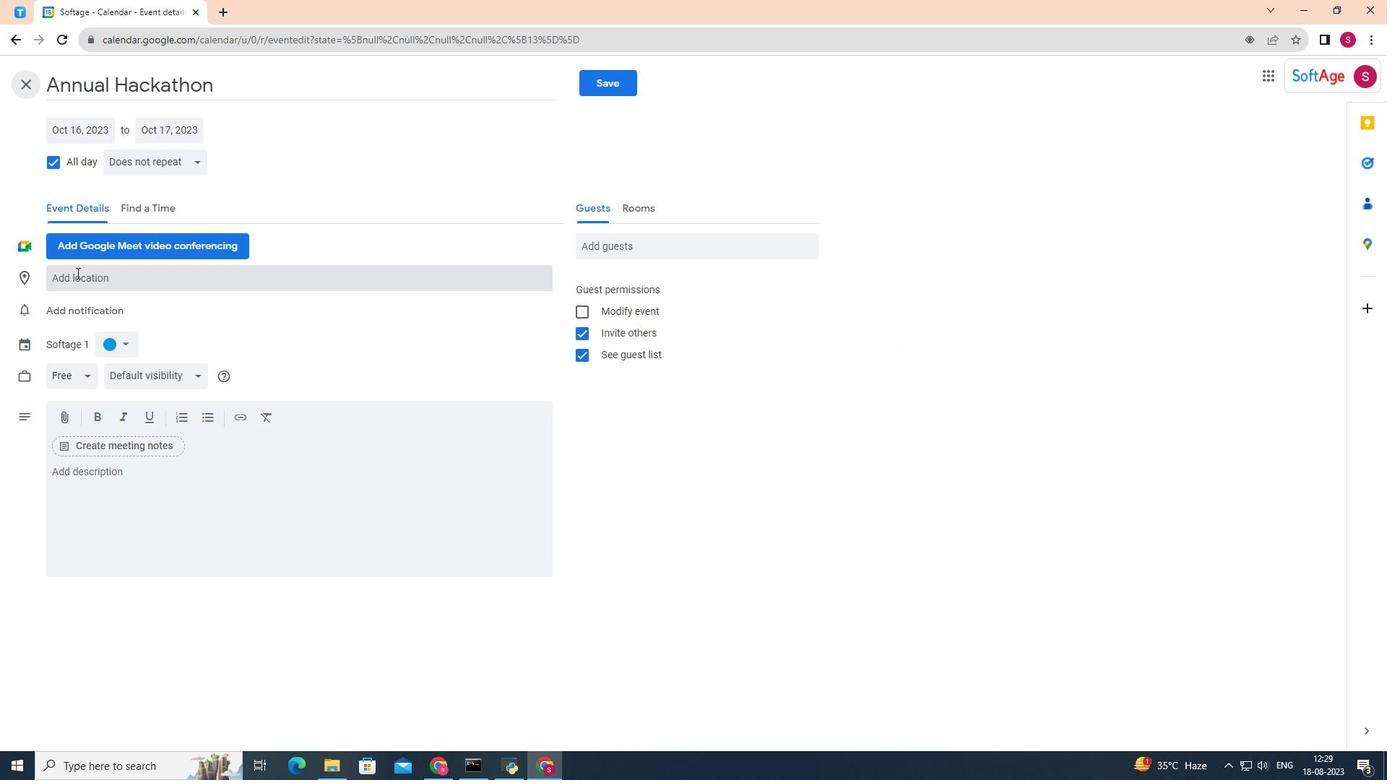
Action: Mouse pressed left at (76, 273)
Screenshot: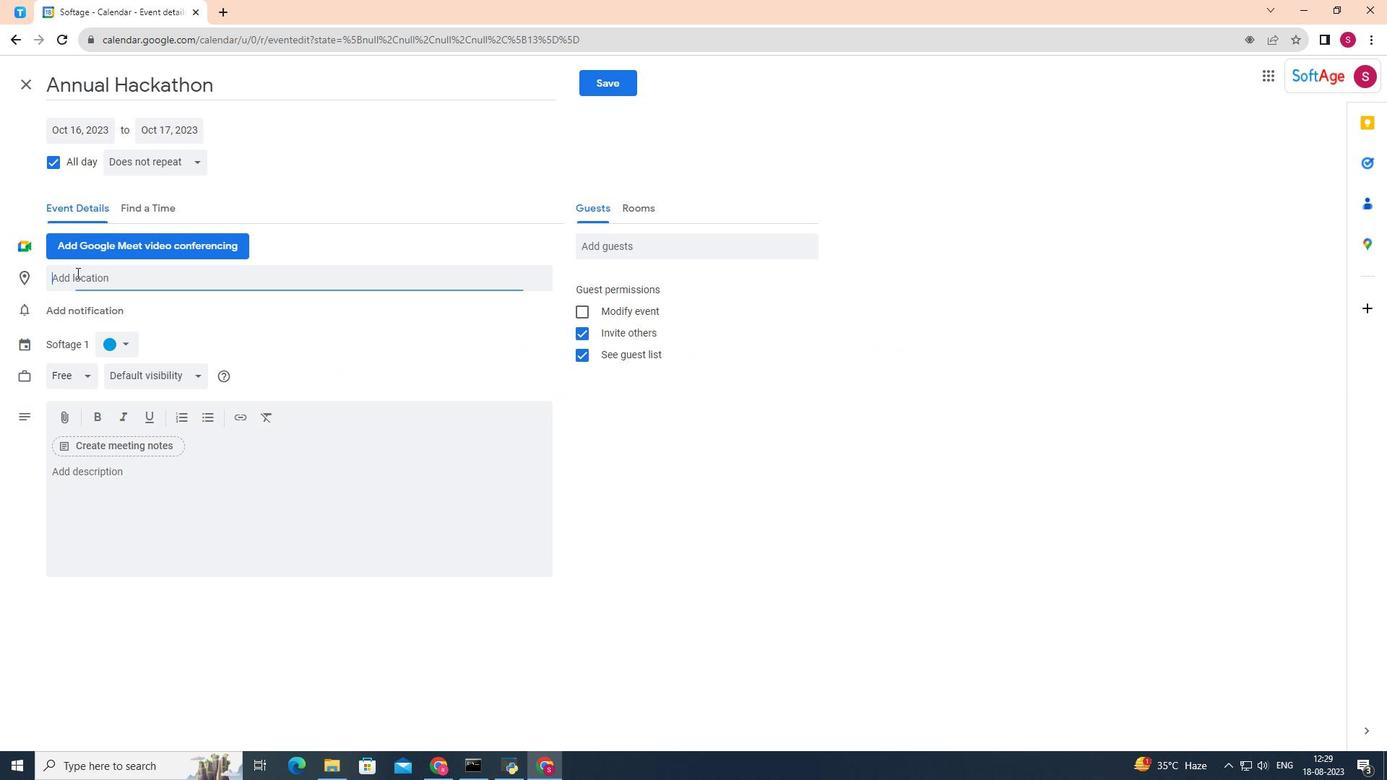 
Action: Mouse moved to (94, 281)
Screenshot: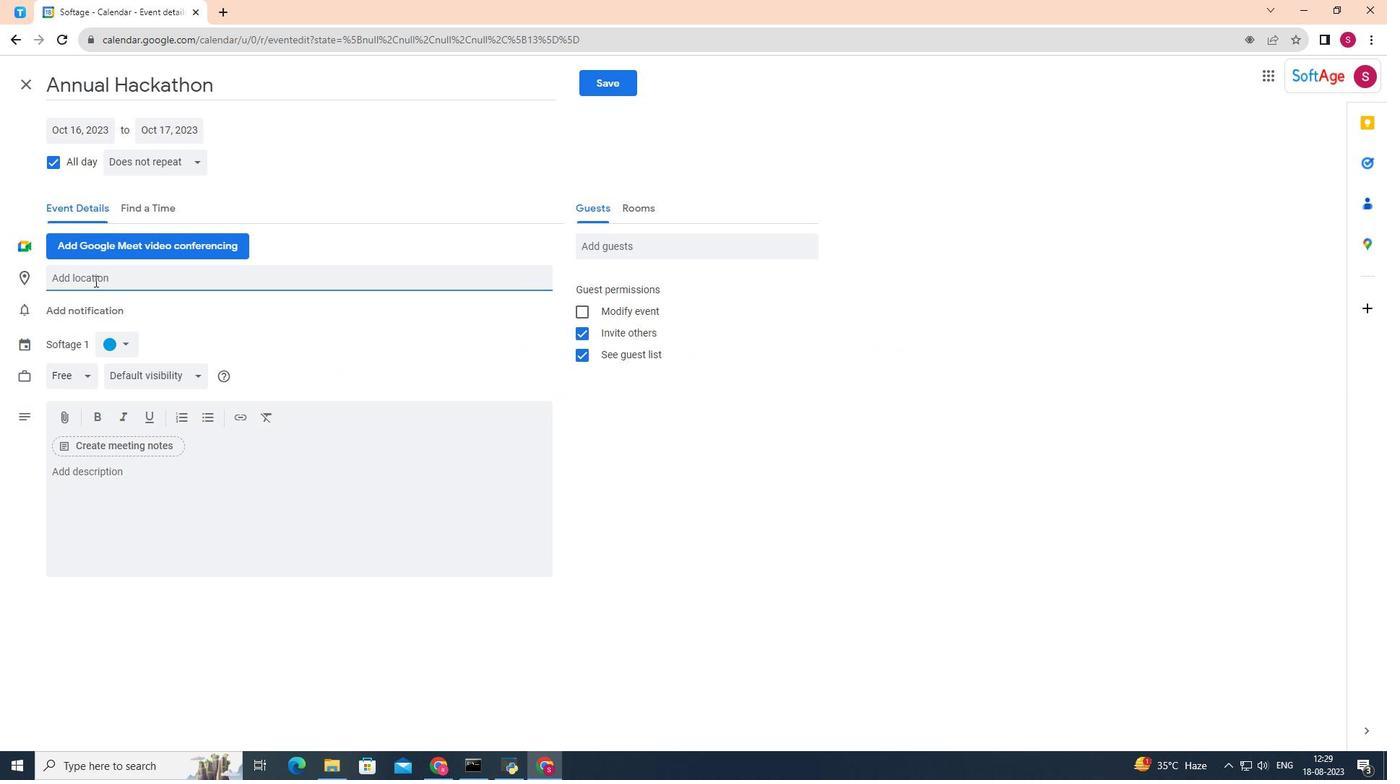 
Action: Key pressed g
Screenshot: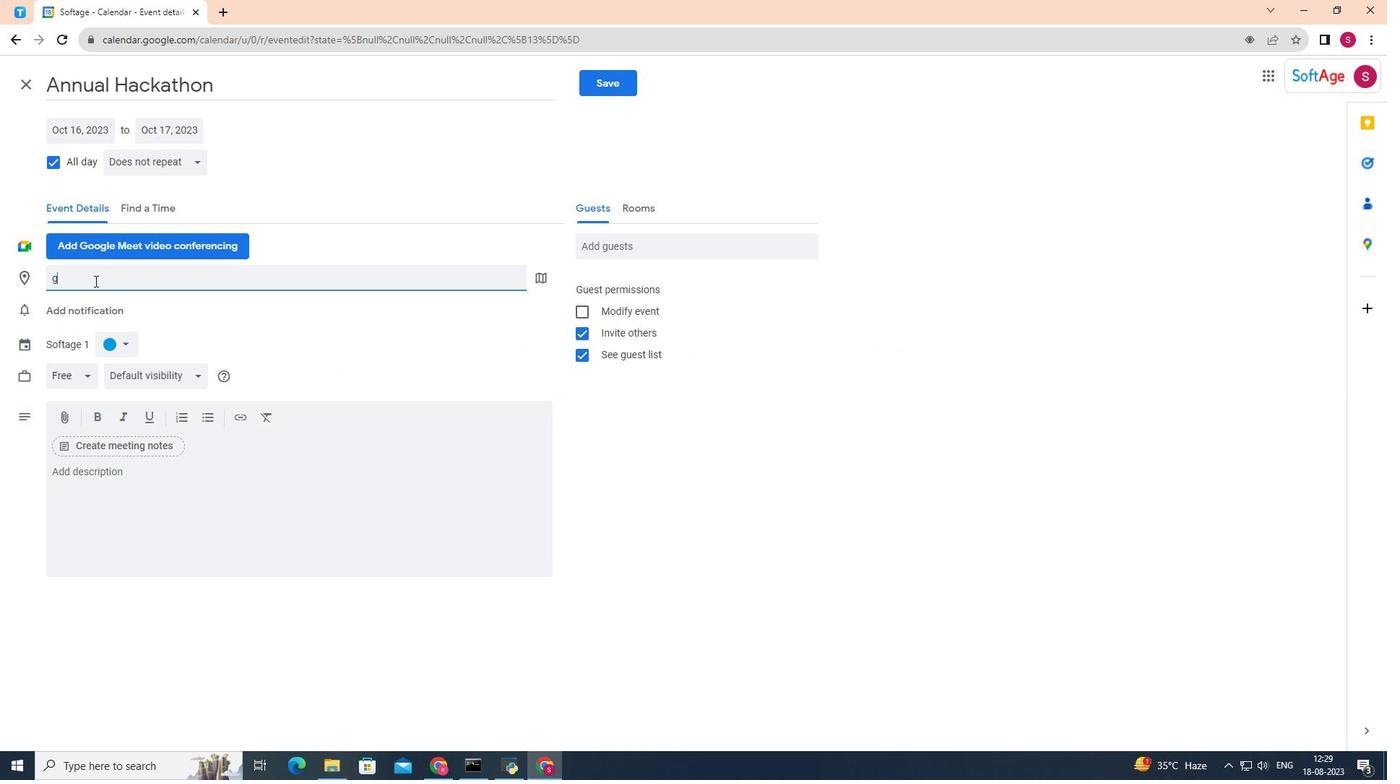 
Action: Mouse moved to (104, 331)
Screenshot: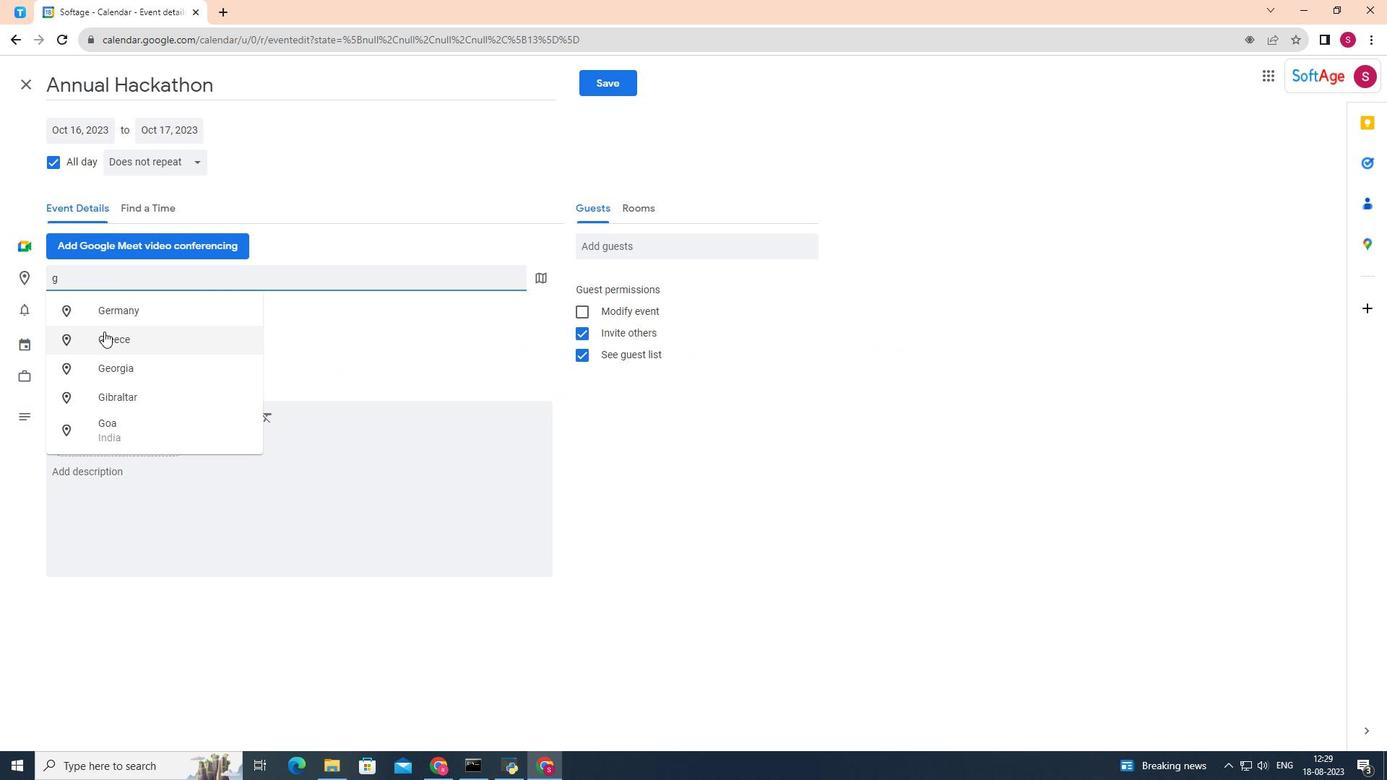 
Action: Mouse pressed left at (104, 331)
Screenshot: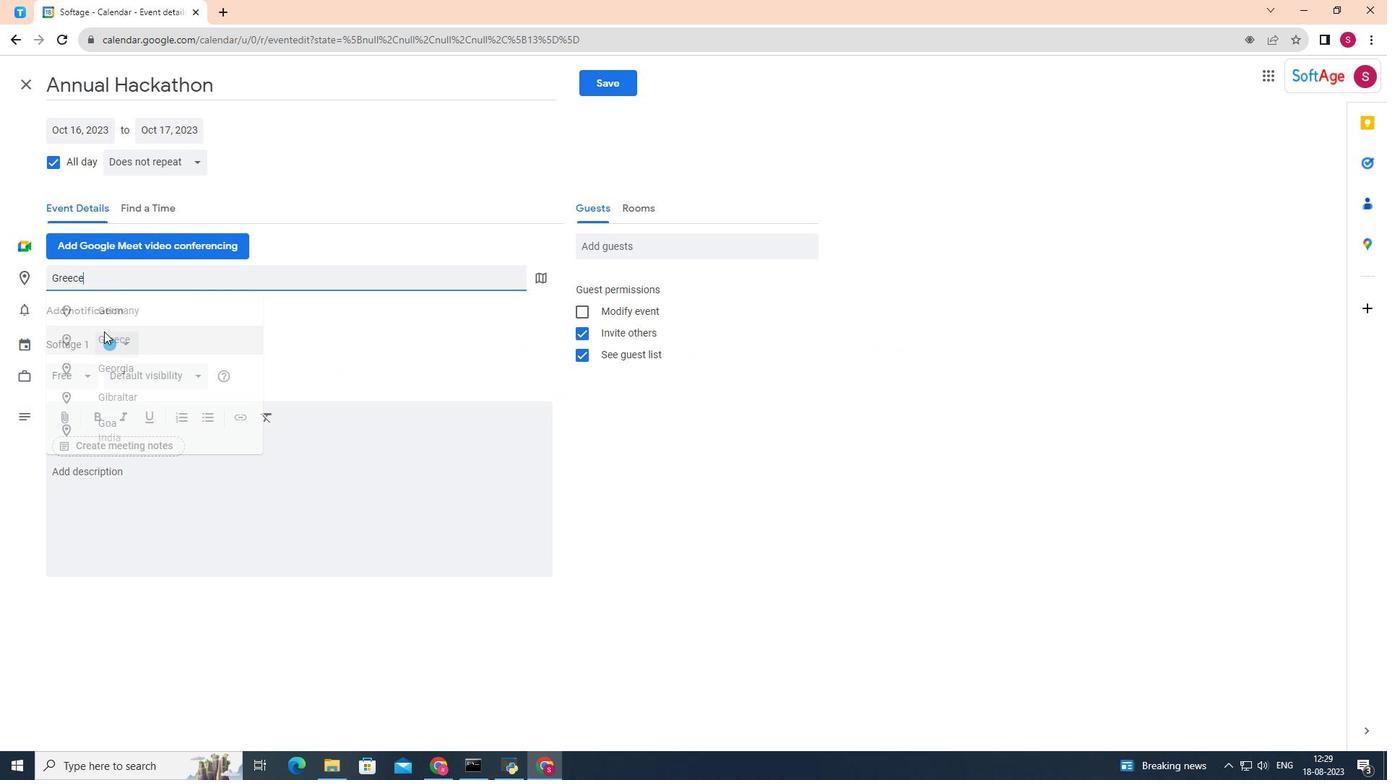 
Action: Mouse moved to (70, 475)
Screenshot: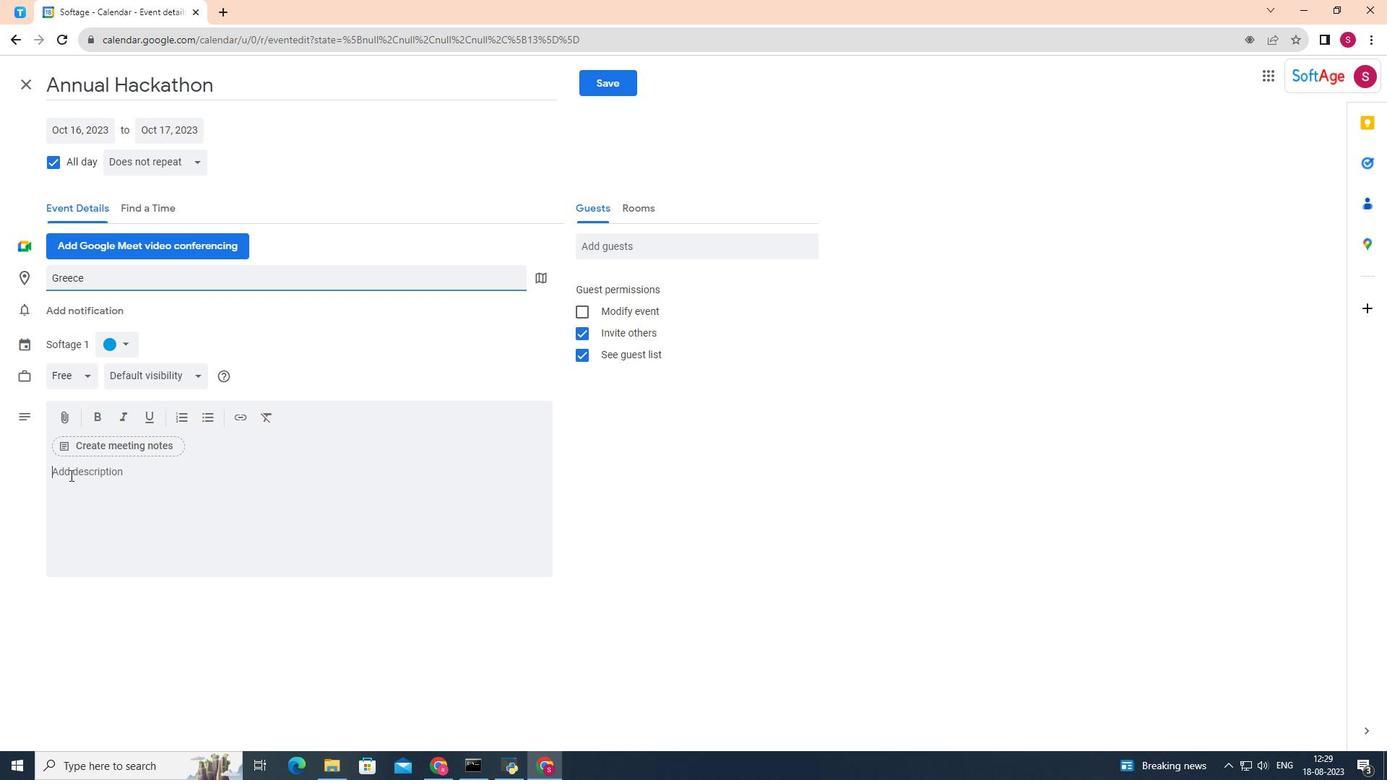 
Action: Mouse pressed left at (70, 475)
Screenshot: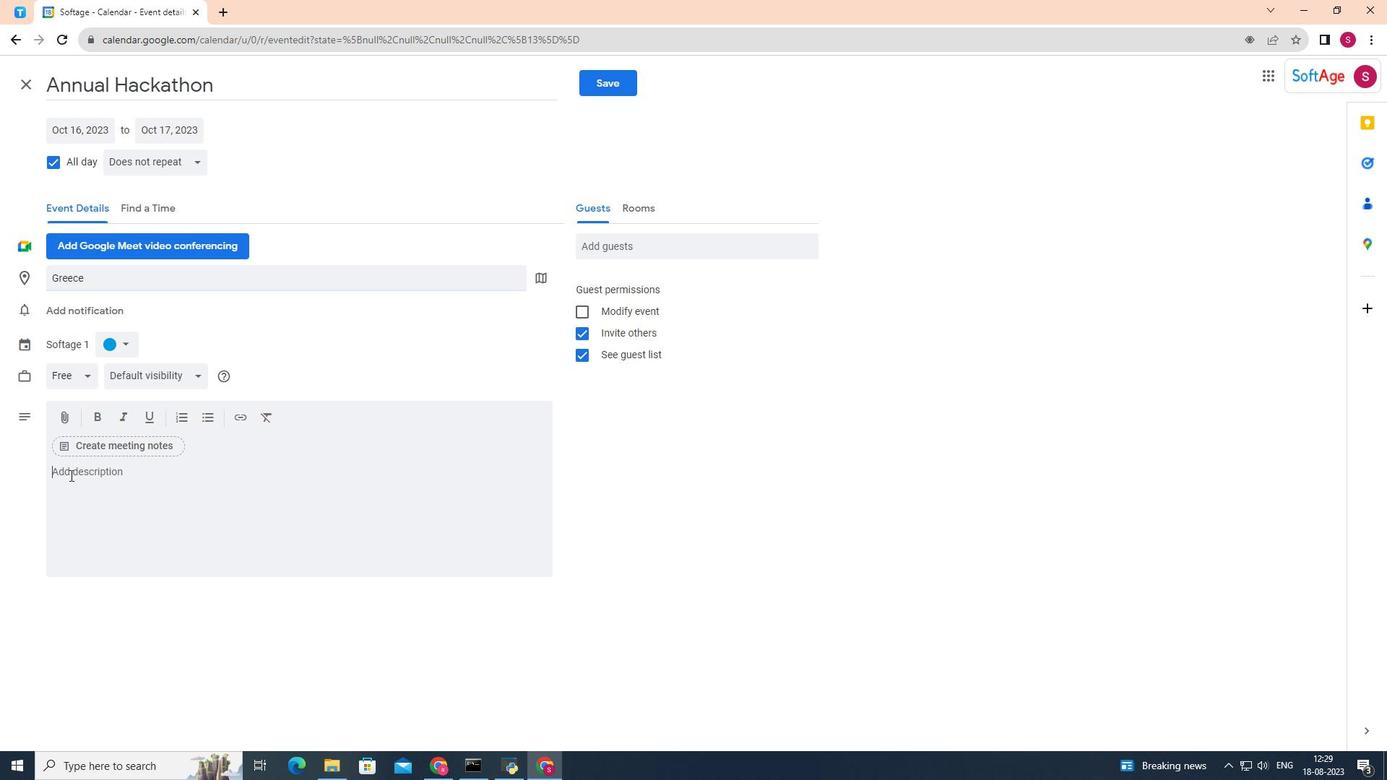 
Action: Key pressed <Key.shift>This<Key.space>event<Key.space>is<Key.space>a<Key.space>great<Key.space>oppor<Key.backspace>rtunity<Key.space>for<Key.space>teams<Key.space>to<Key.space>come<Key.space>togh<Key.backspace>ether,<Key.space>think<Key.space>outside<Key.space>the<Key.space>box,<Key.space>and<Key.space>contribute<Key.space>their<Key.space>skills<Key.space>and<Key.space>expertise<Key.space>to<Key.space>solve<Key.space>important<Key.space>challenges.<Key.space><Key.shift>Be<Key.space>sure<Key.space>to<Key.space>manually<Key.space>set<Key.space>up<Key.space>the<Key.space>event<Key.space>in<Key.space>t<Key.backspace>your<Key.space><Key.shift><Key.shift><Key.shift><Key.shift><Key.shift><Key.shift><Key.shift><Key.shift><Key.shift><Key.shift>Google<Key.space><Key.shift>Calender<Key.space>and<Key.space>invite<Key.space>
Screenshot: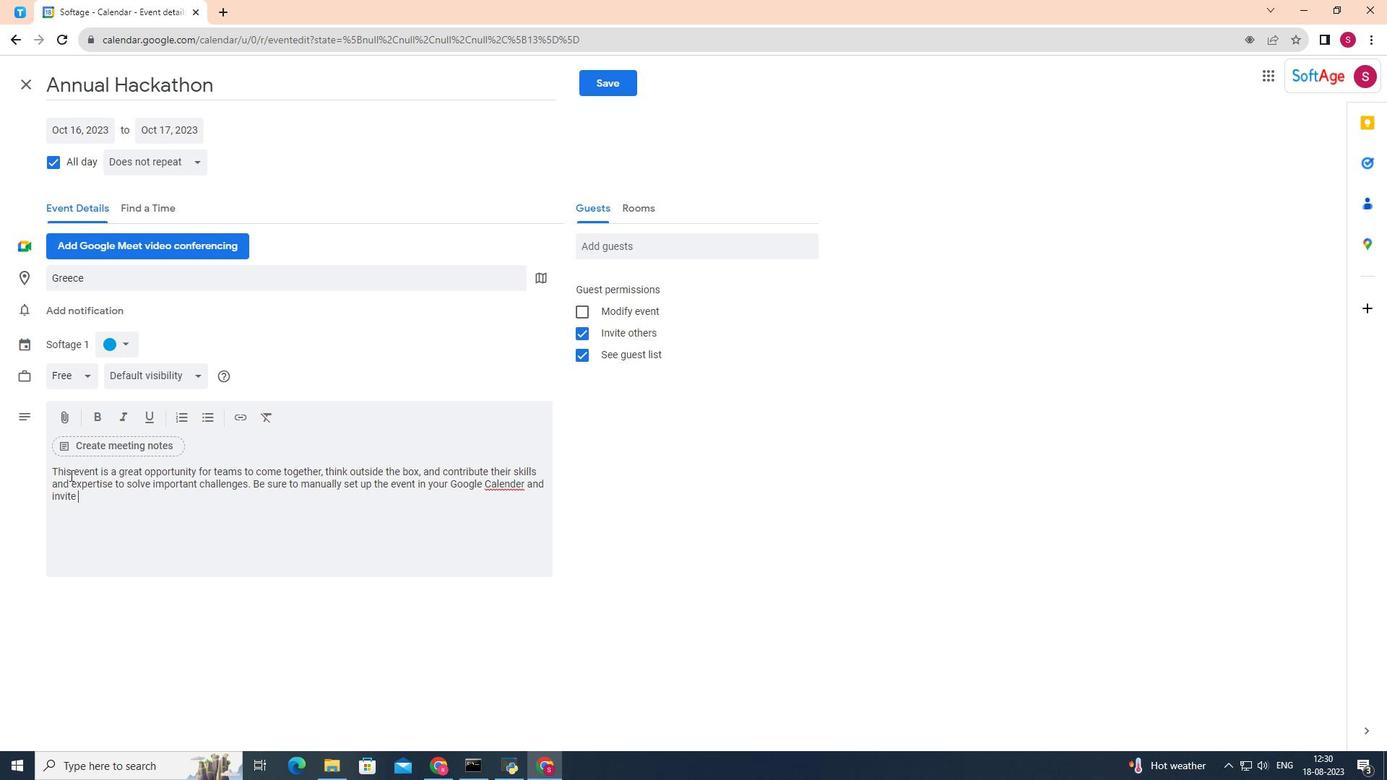 
Action: Mouse moved to (535, 484)
Screenshot: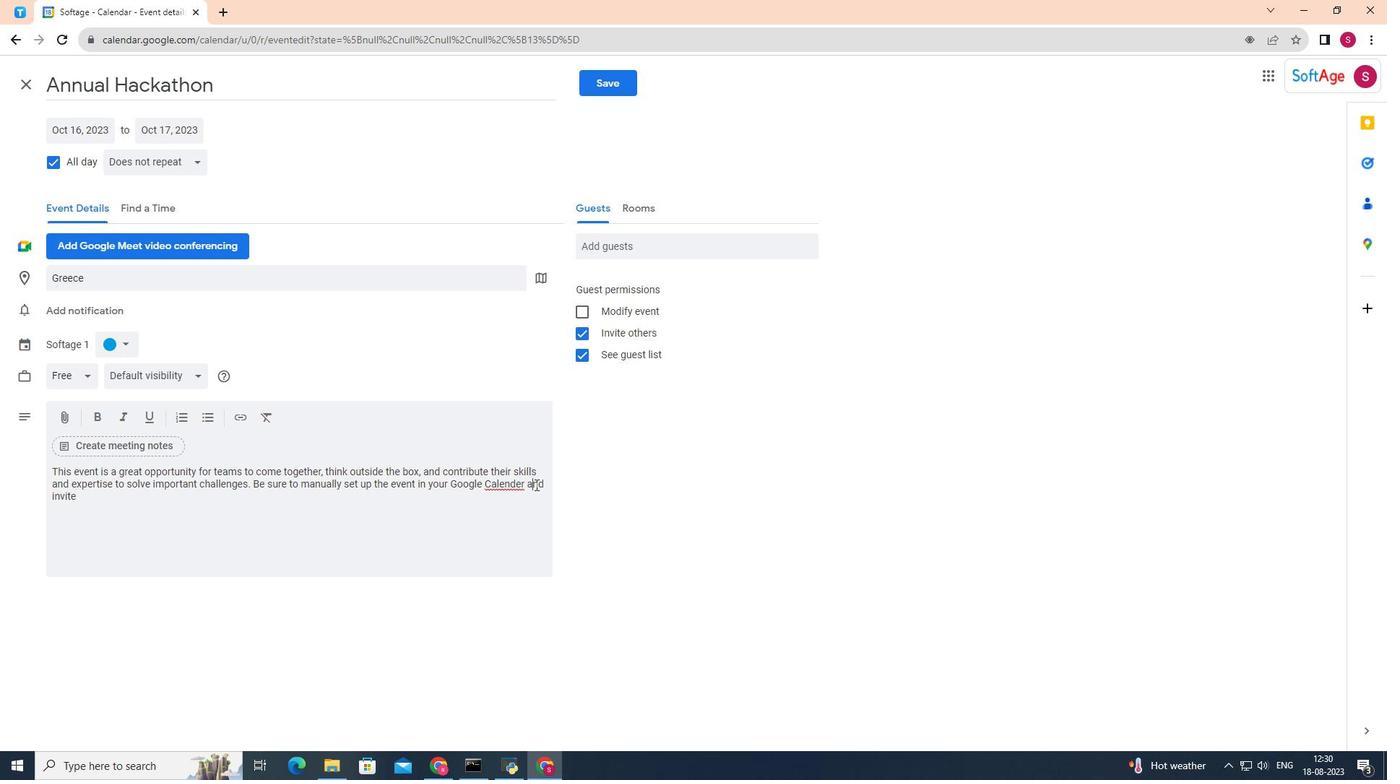 
Action: Mouse pressed left at (535, 484)
Screenshot: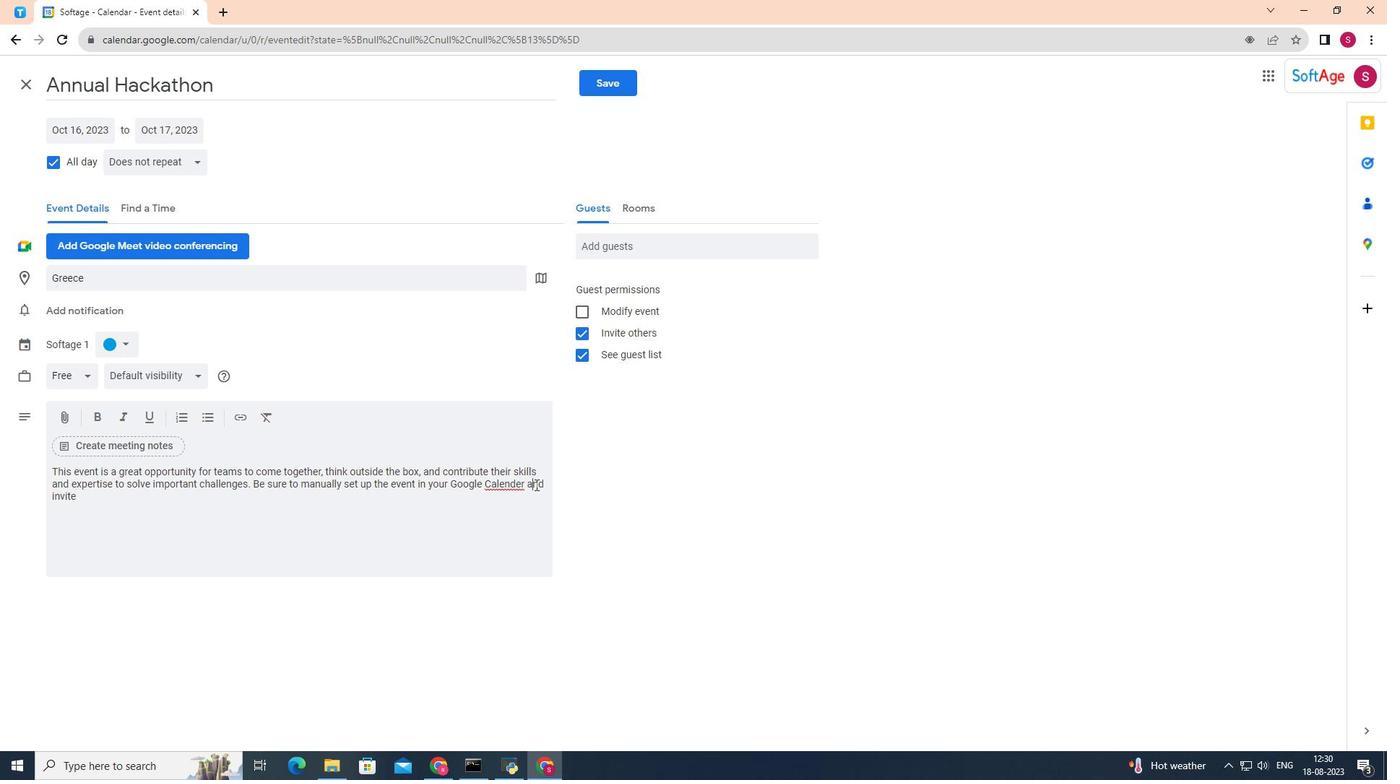 
Action: Mouse moved to (520, 486)
Screenshot: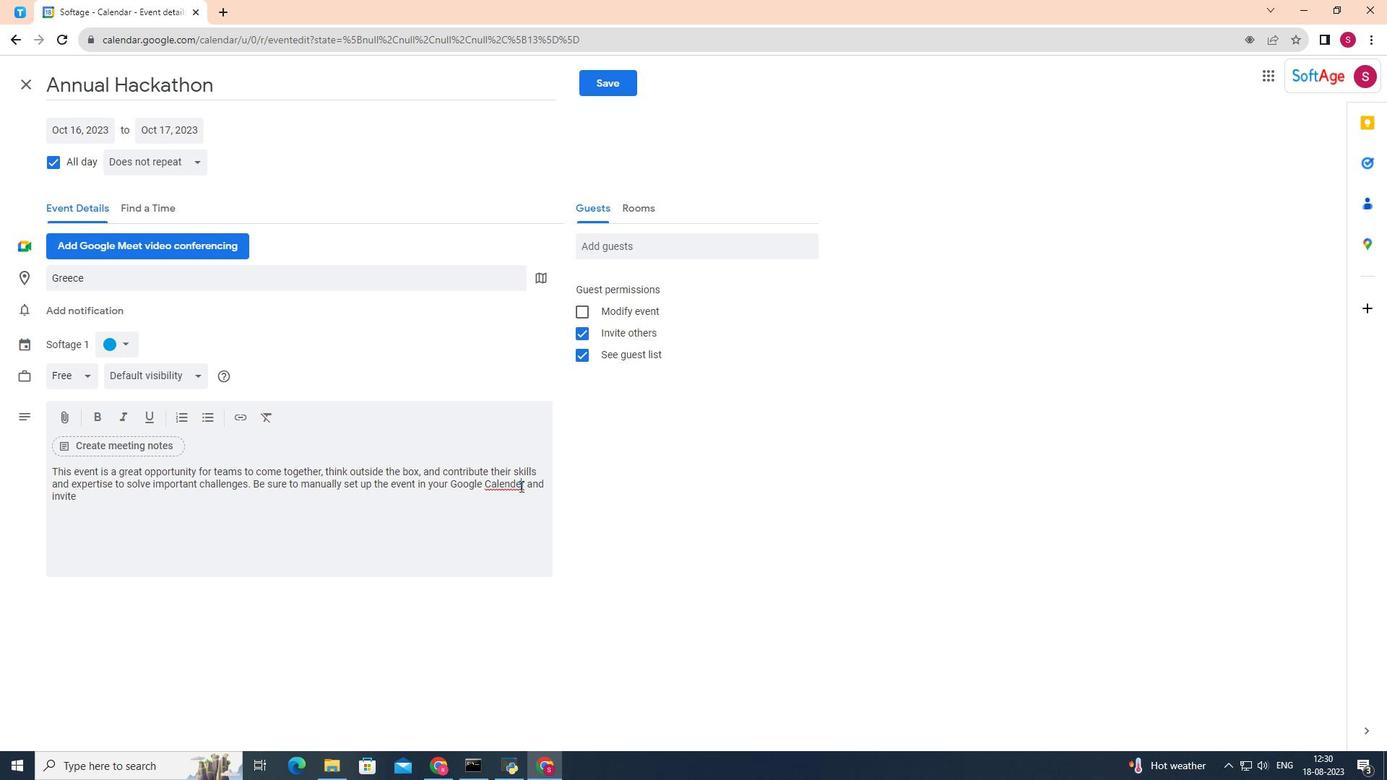
Action: Mouse pressed left at (520, 486)
Screenshot: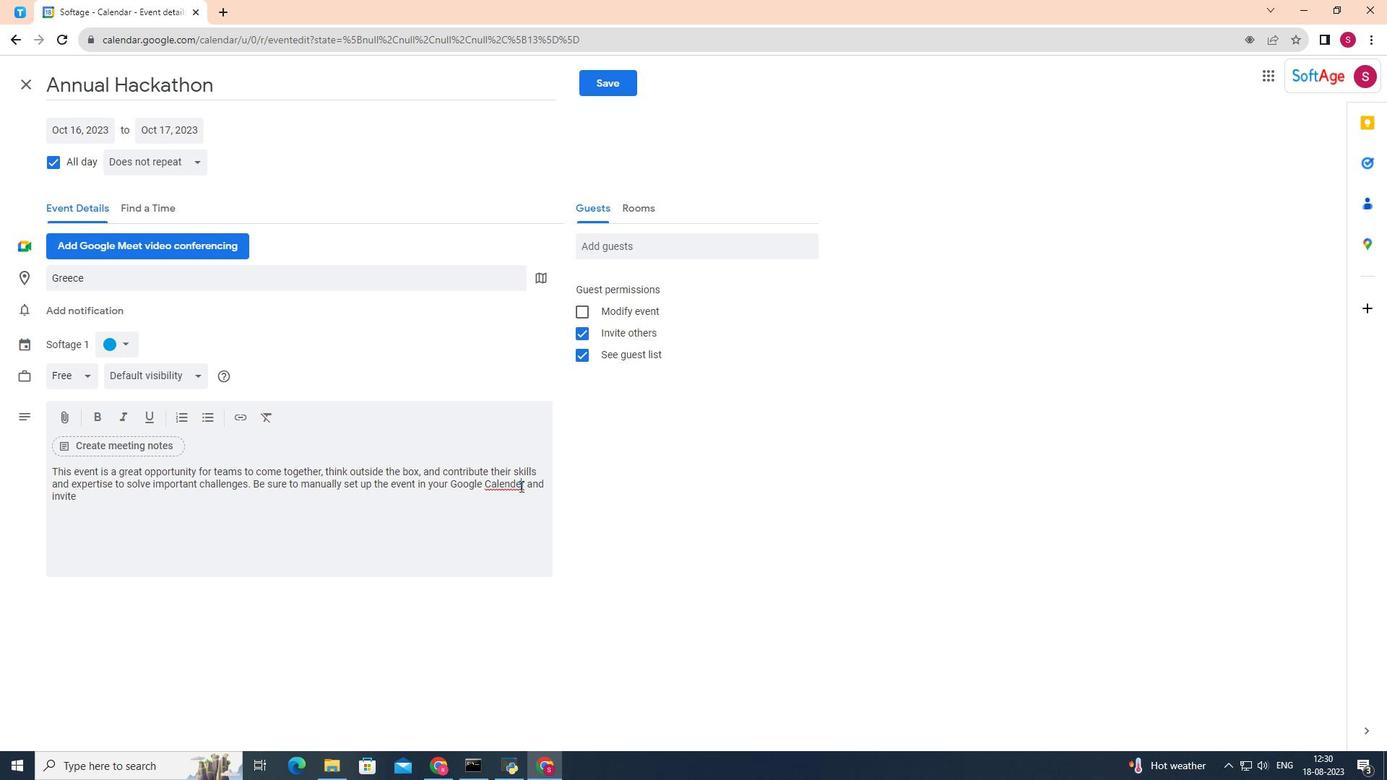 
Action: Mouse moved to (524, 487)
Screenshot: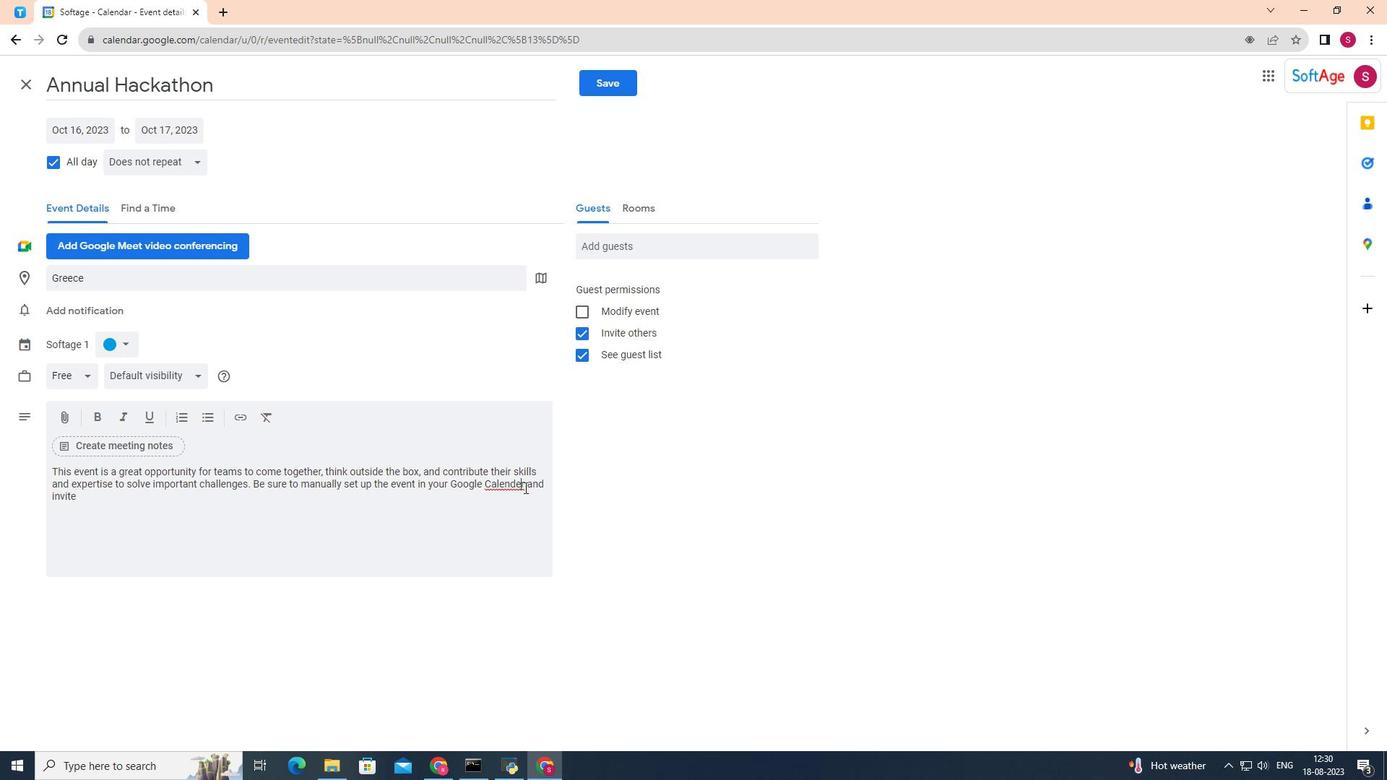 
Action: Key pressed <Key.backspace>a
Screenshot: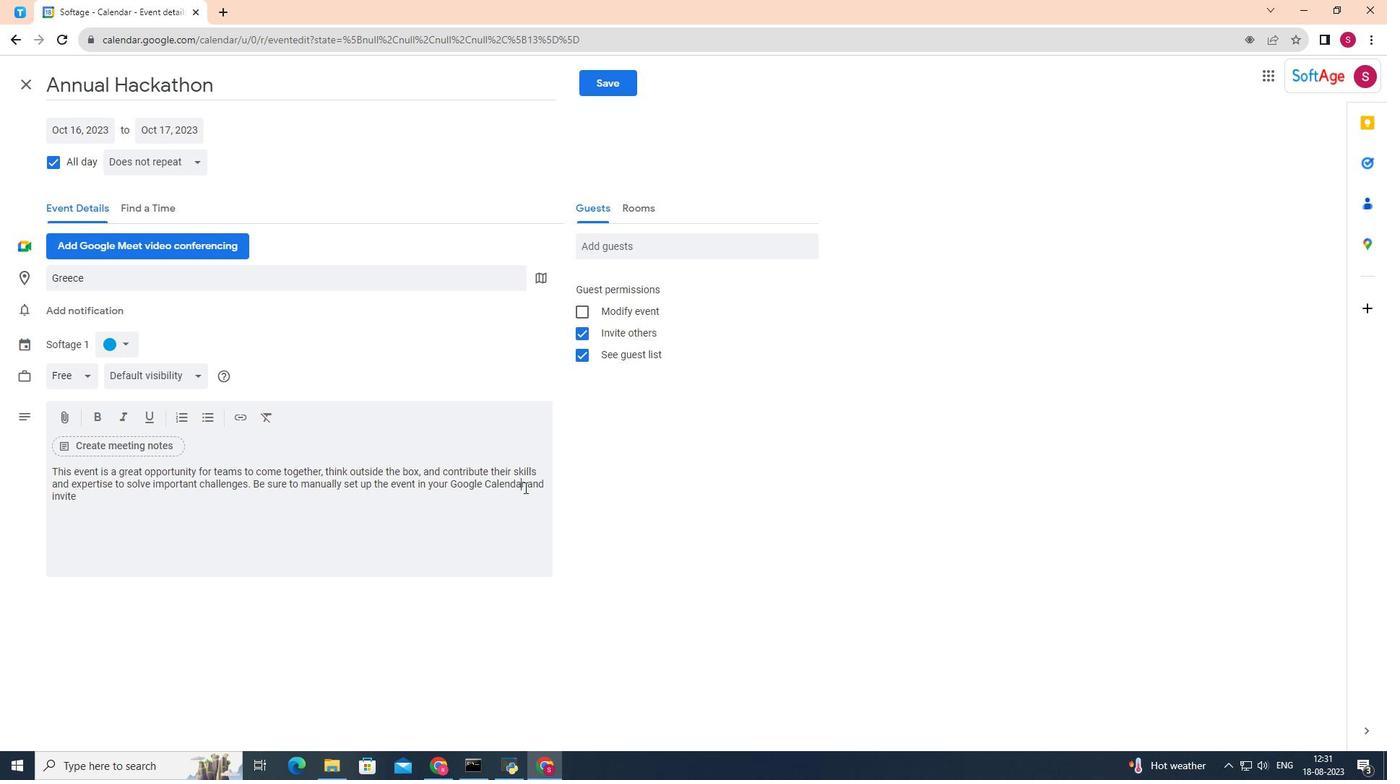 
Action: Mouse moved to (374, 515)
Screenshot: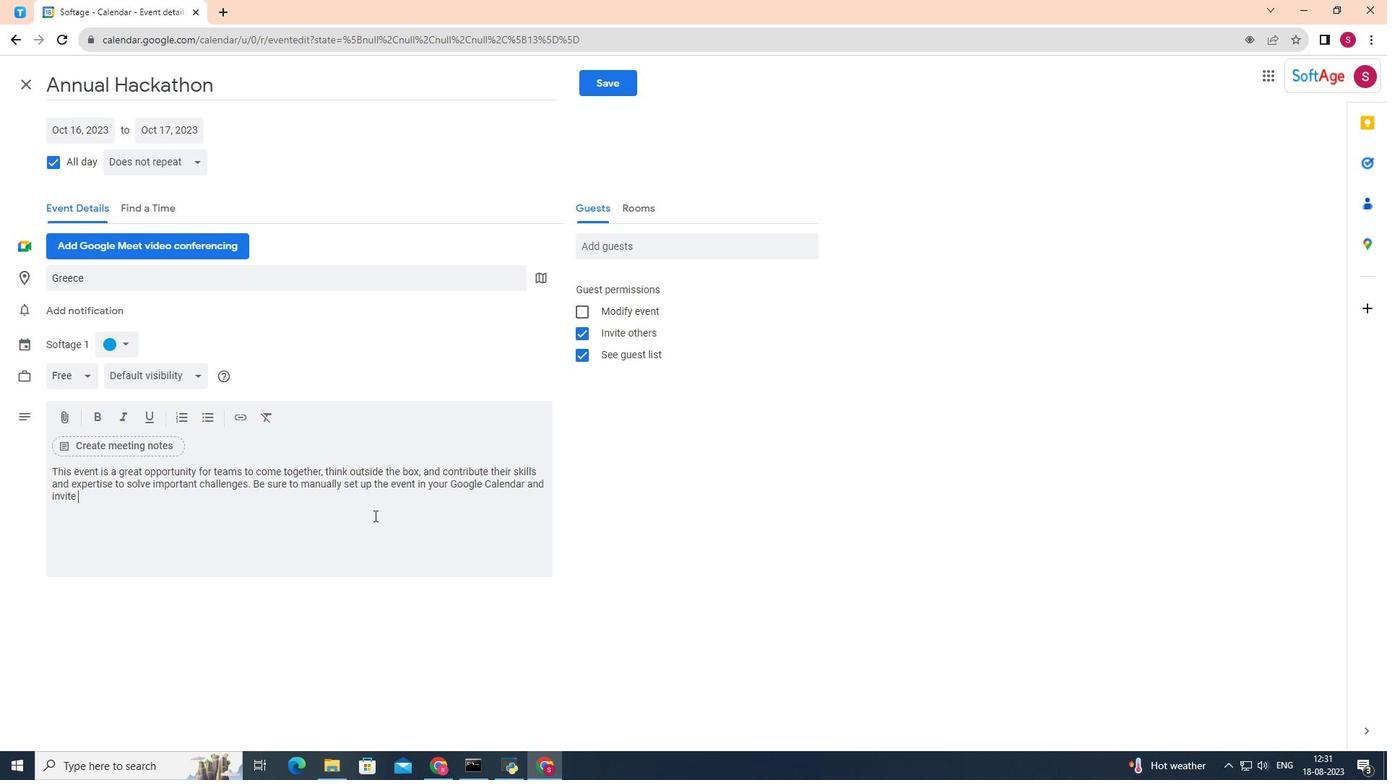 
Action: Mouse pressed left at (374, 515)
Screenshot: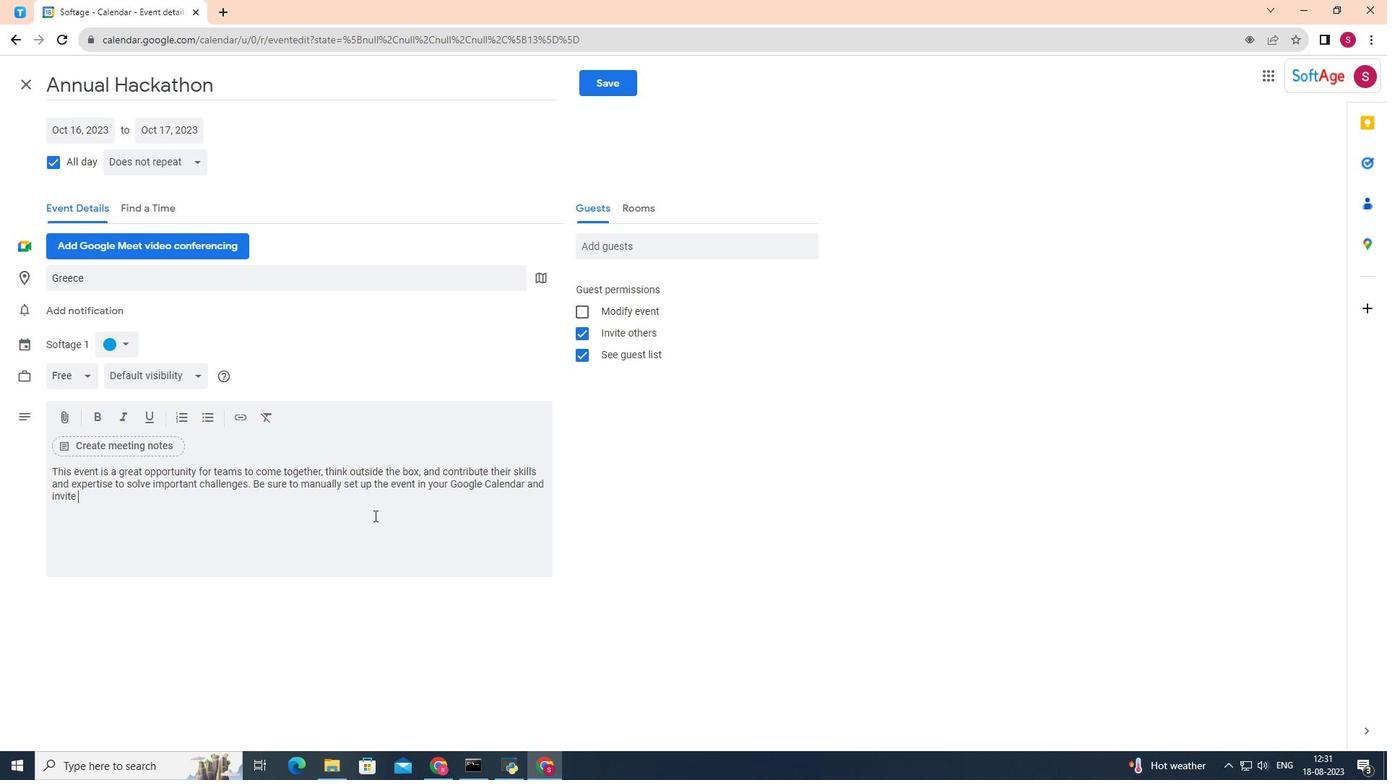 
Action: Mouse moved to (198, 501)
Screenshot: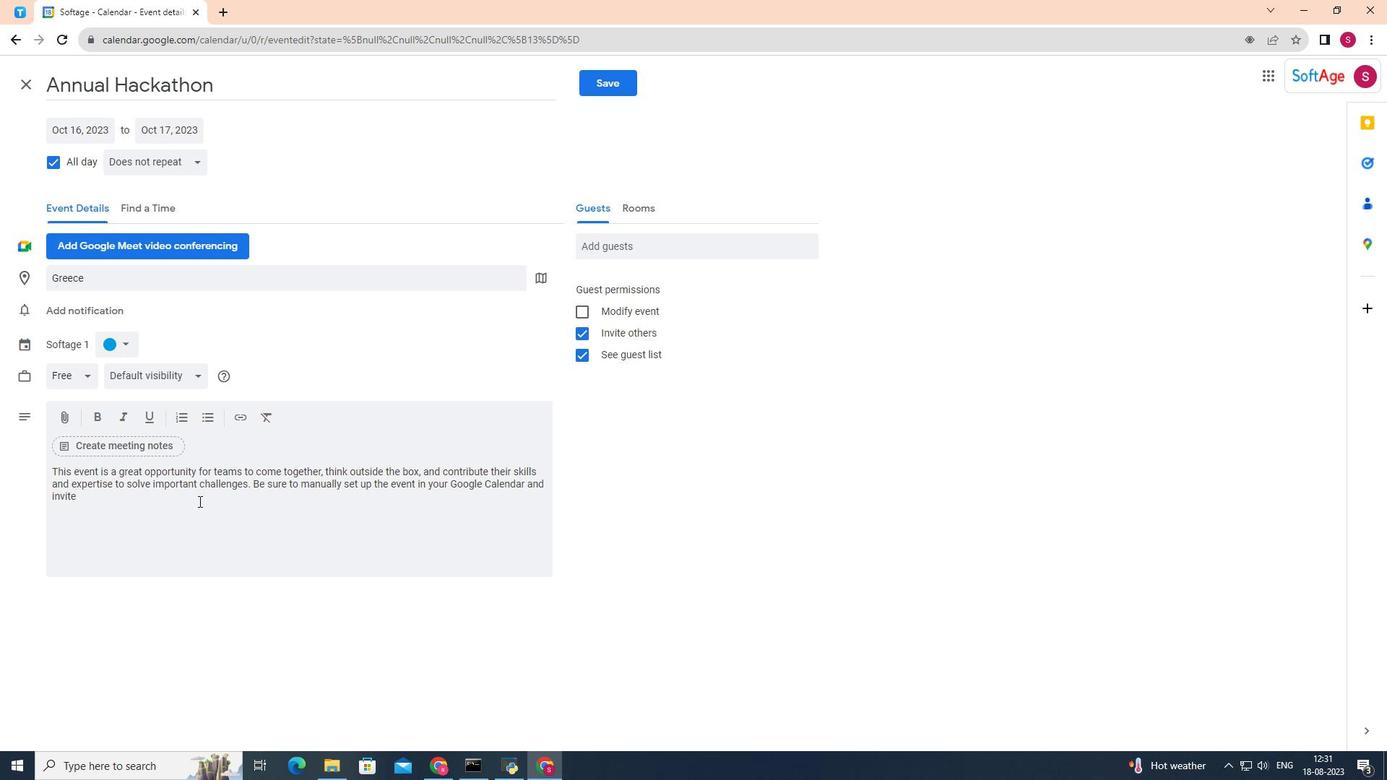 
Action: Key pressed <Key.backspace><Key.backspace>
Screenshot: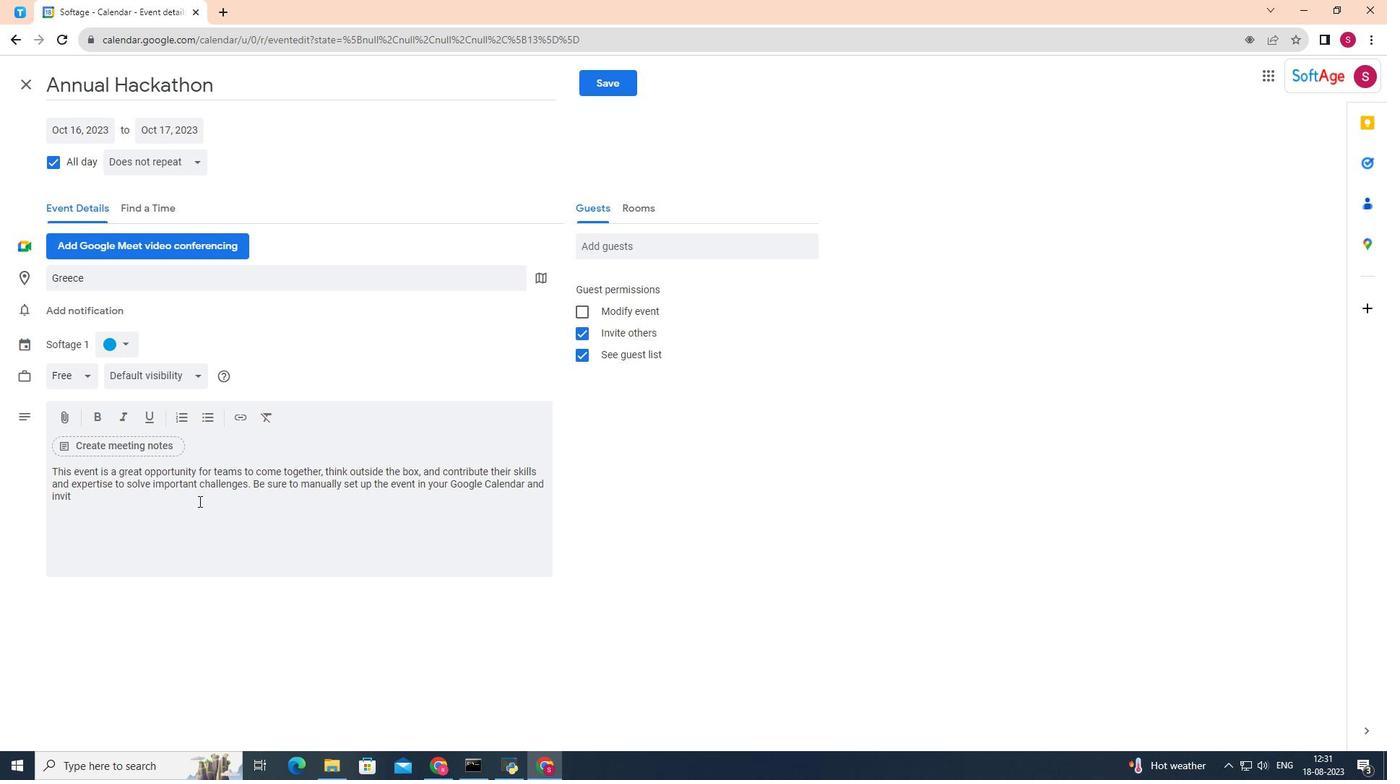 
Action: Mouse moved to (197, 492)
Screenshot: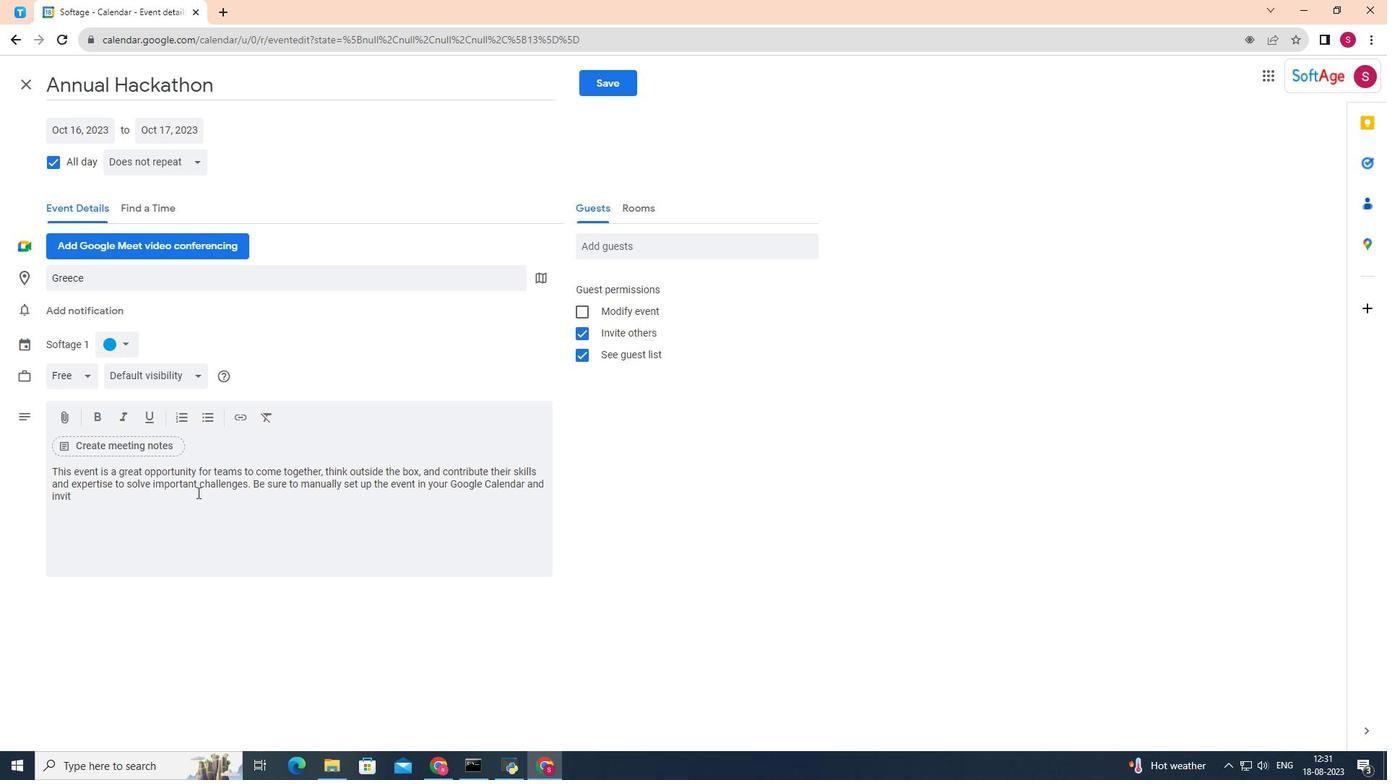 
Action: Key pressed e<Key.space>participants<Key.space>form<Key.space>various<Key.space>department<Key.space>to<Key.space>encourage<Key.space>a<Key.space>diverse<Key.space>range<Key.space>of<Key.space>ideas<Key.space>and<Key.space>pers<Key.backspace>pectives.
Screenshot: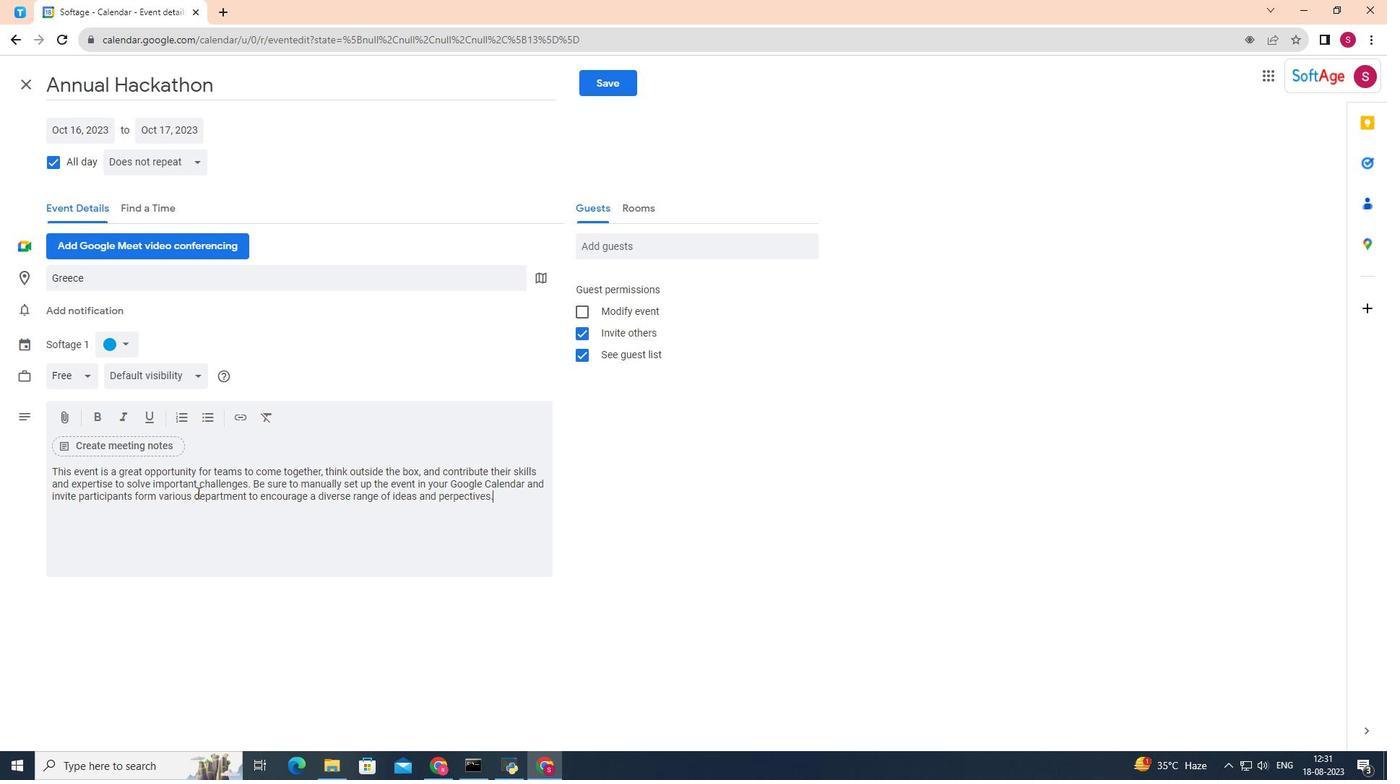 
Action: Mouse moved to (213, 488)
Screenshot: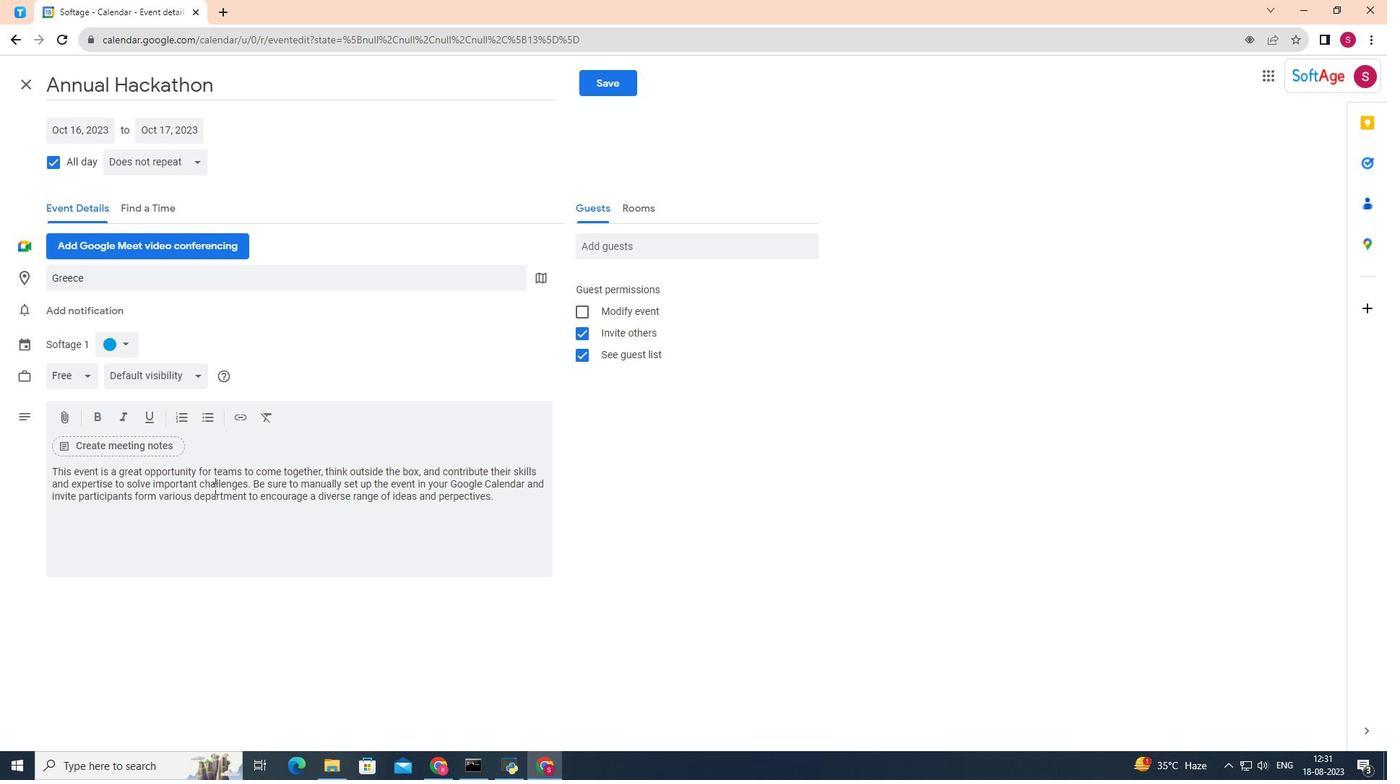 
Action: Mouse pressed left at (213, 488)
Screenshot: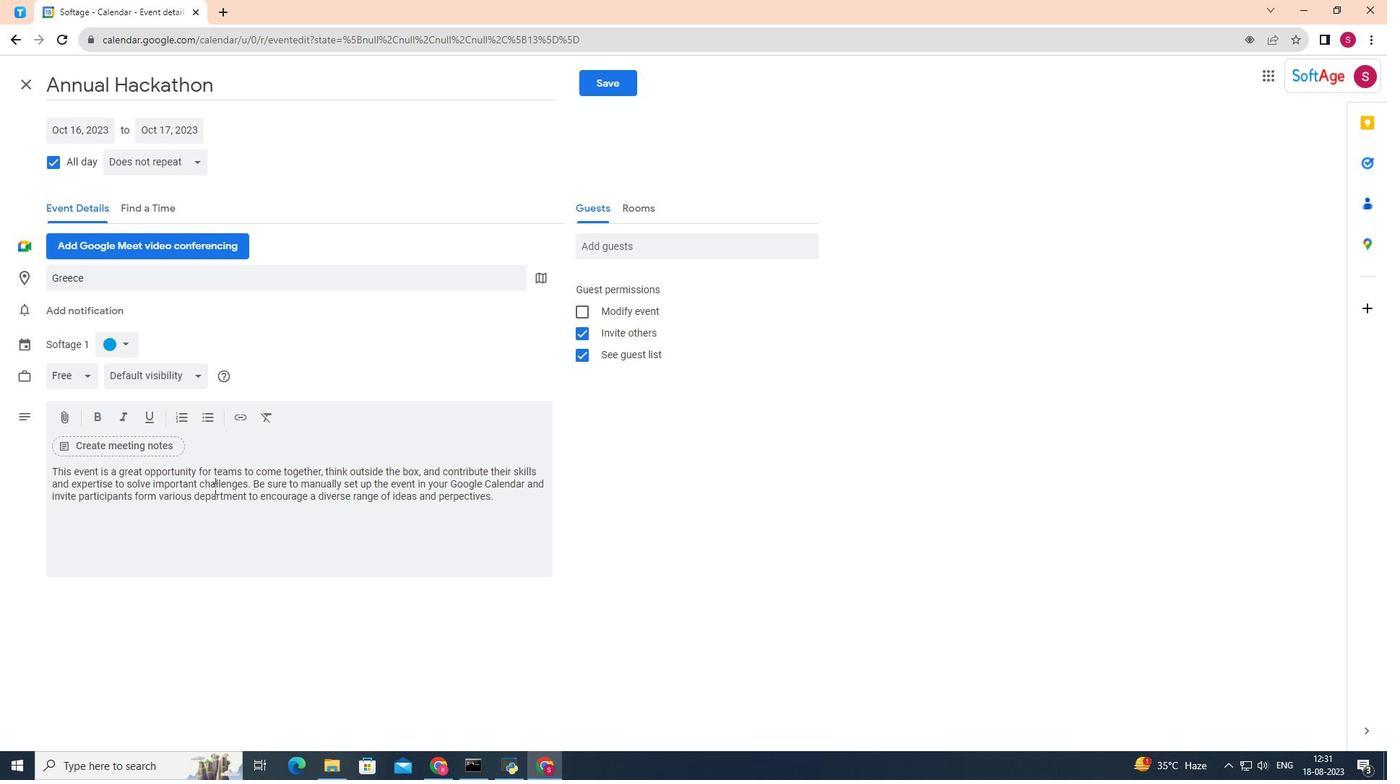 
Action: Mouse pressed left at (213, 488)
Screenshot: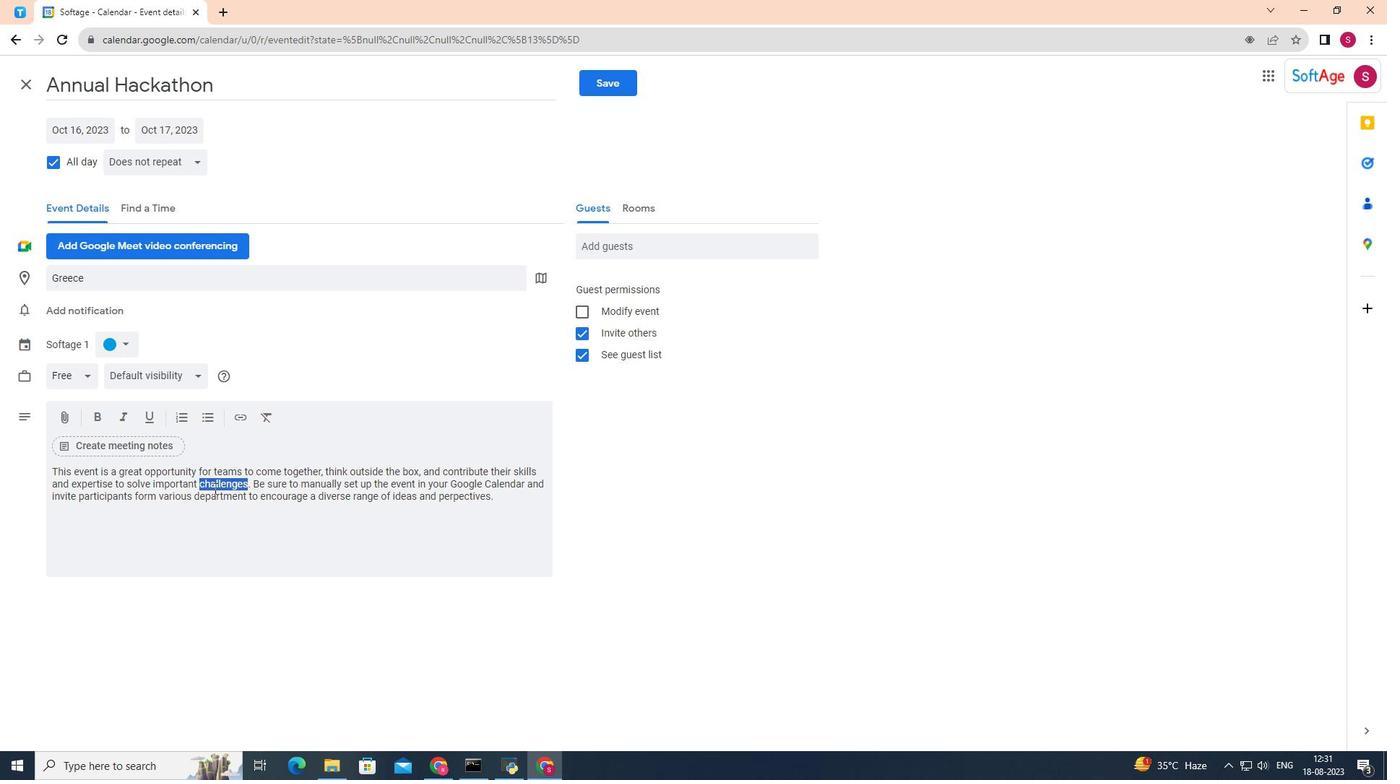 
Action: Mouse pressed left at (213, 488)
Screenshot: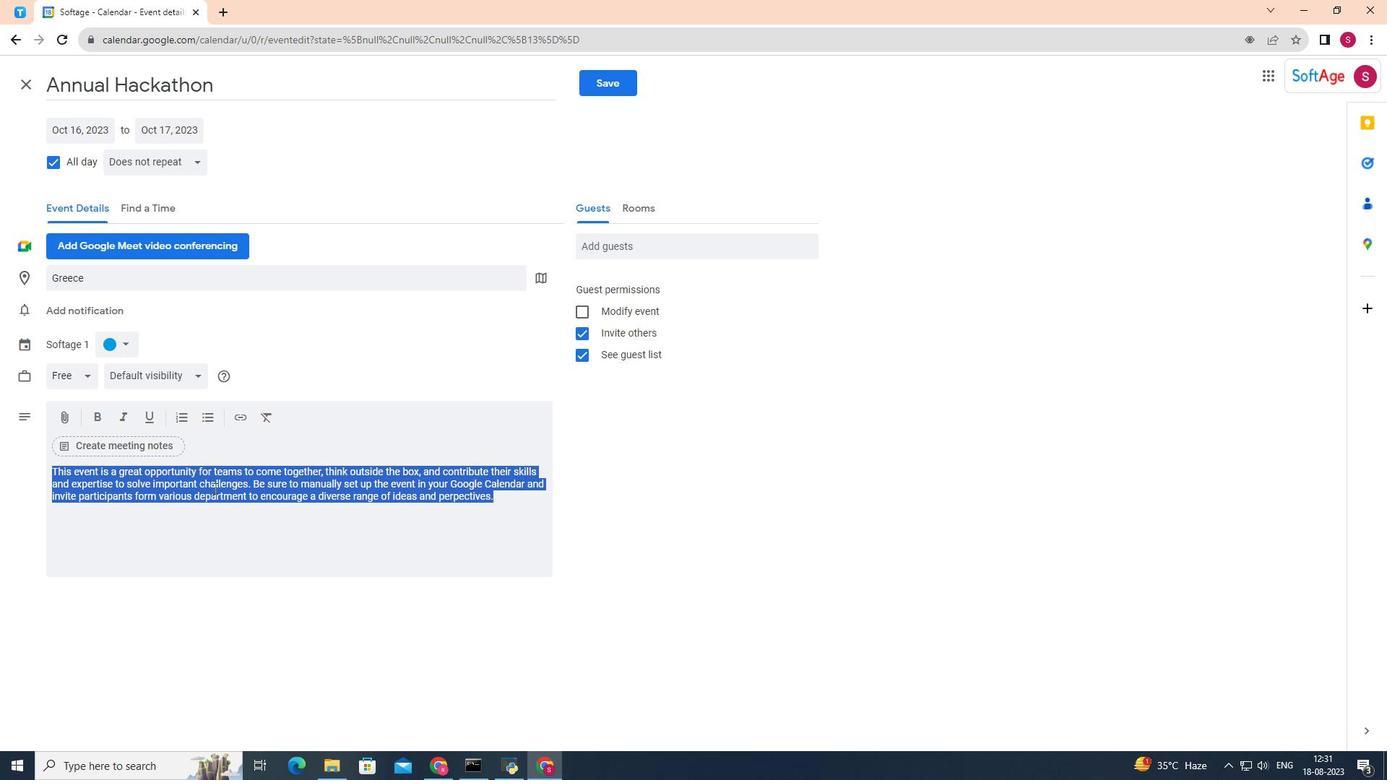 
Action: Mouse moved to (127, 412)
Screenshot: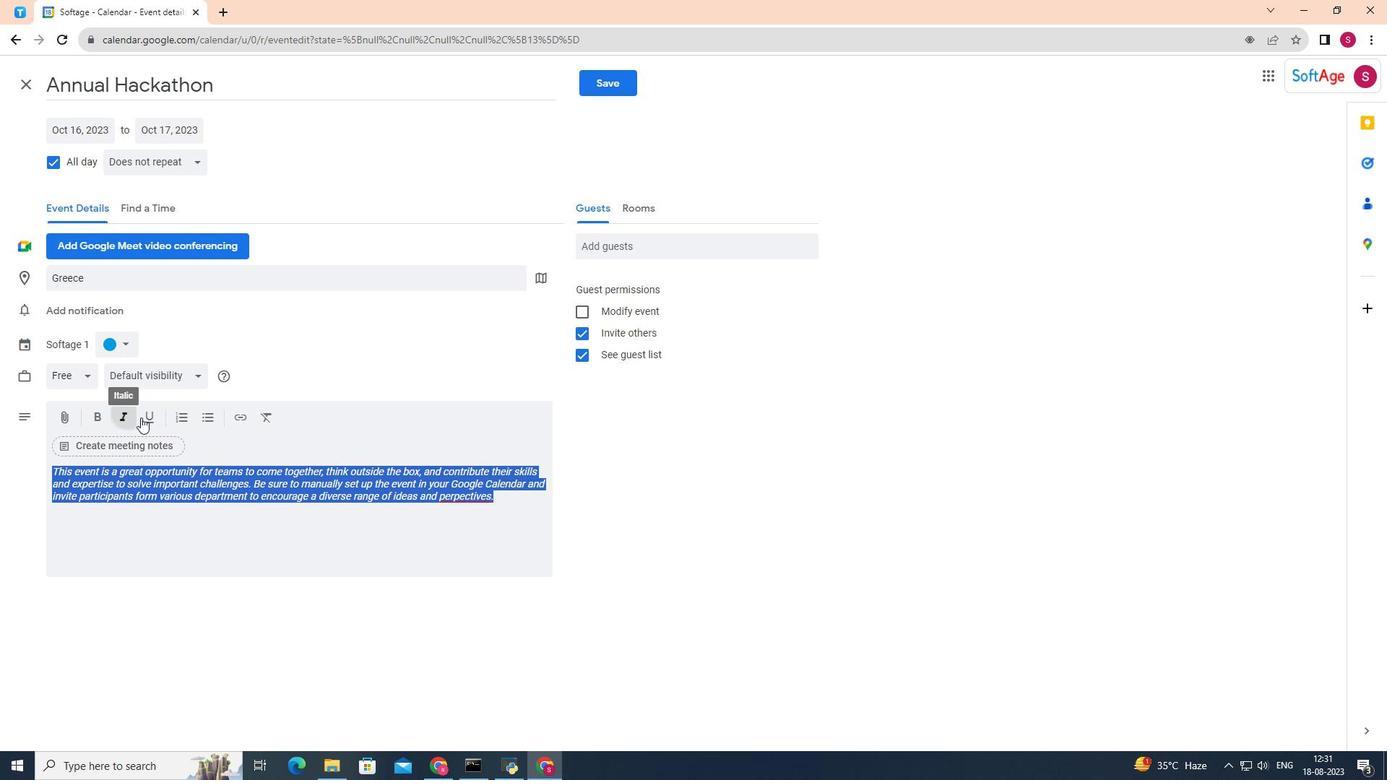 
Action: Mouse pressed left at (127, 412)
Screenshot: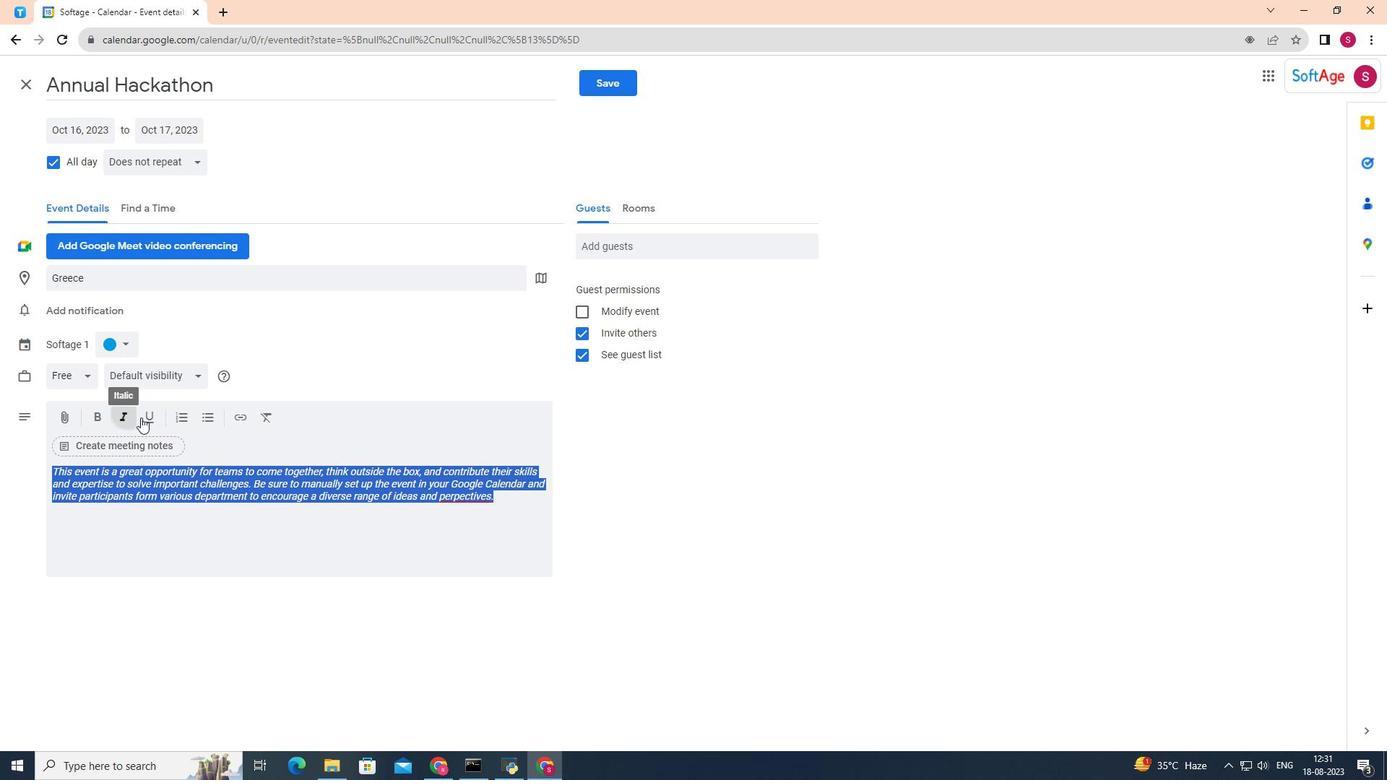 
Action: Mouse moved to (438, 431)
Screenshot: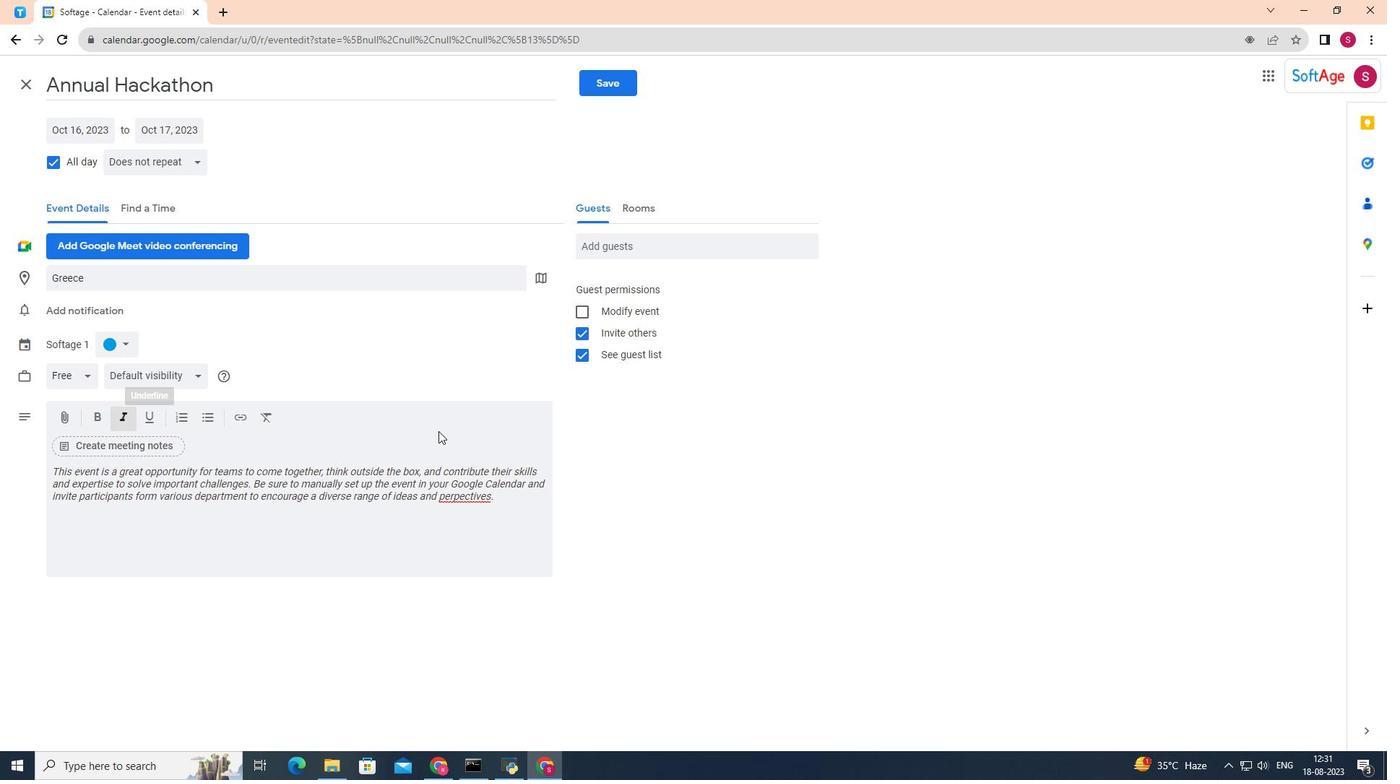 
Action: Mouse pressed left at (438, 431)
Screenshot: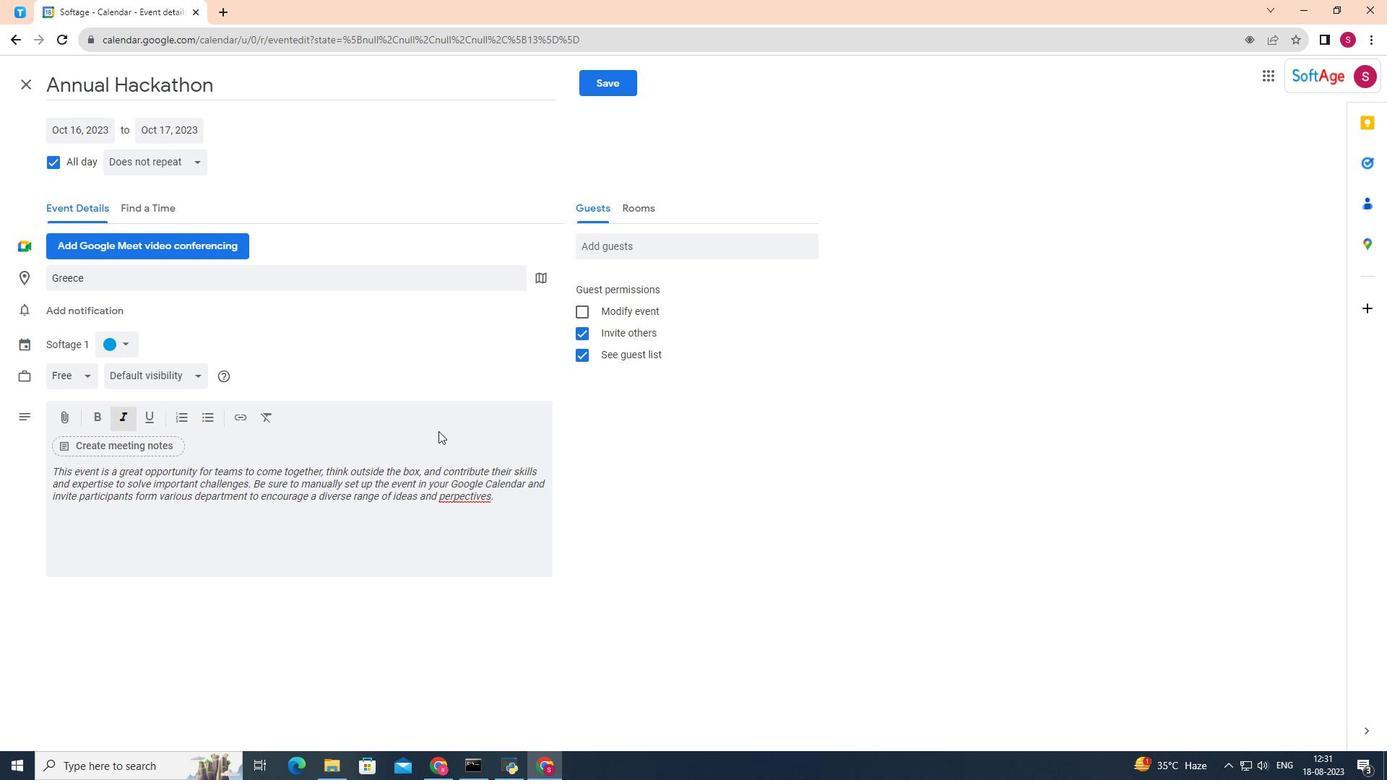 
Action: Mouse moved to (617, 89)
Screenshot: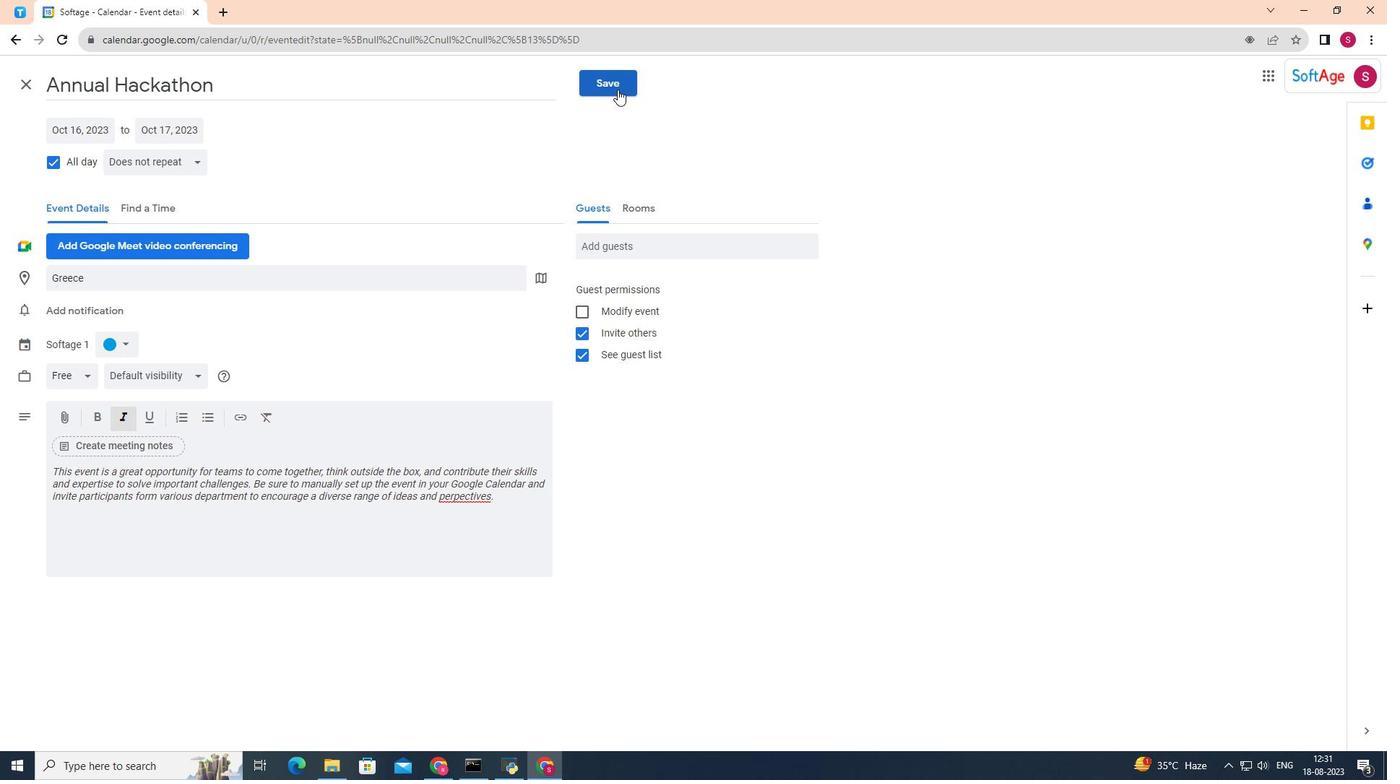 
Action: Mouse pressed left at (617, 89)
Screenshot: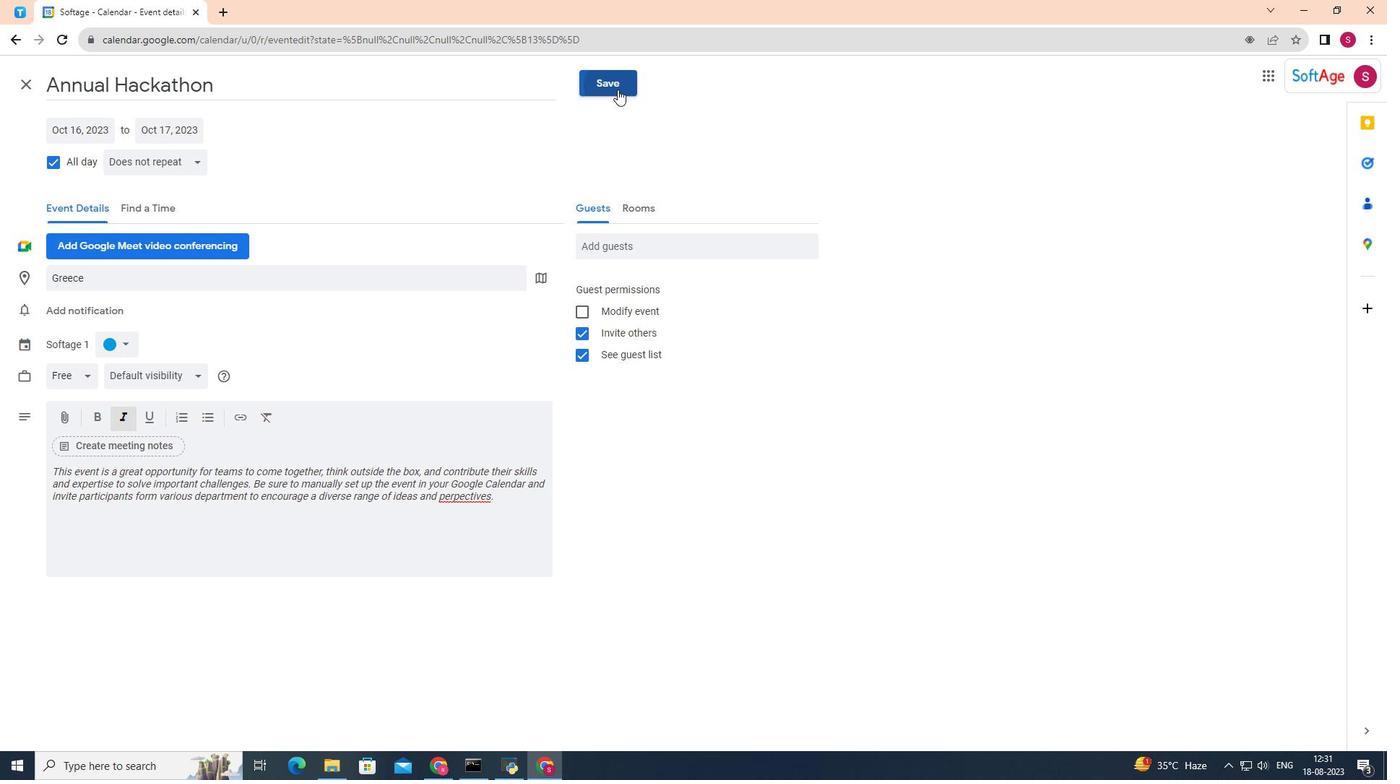 
Action: Mouse moved to (594, 358)
Screenshot: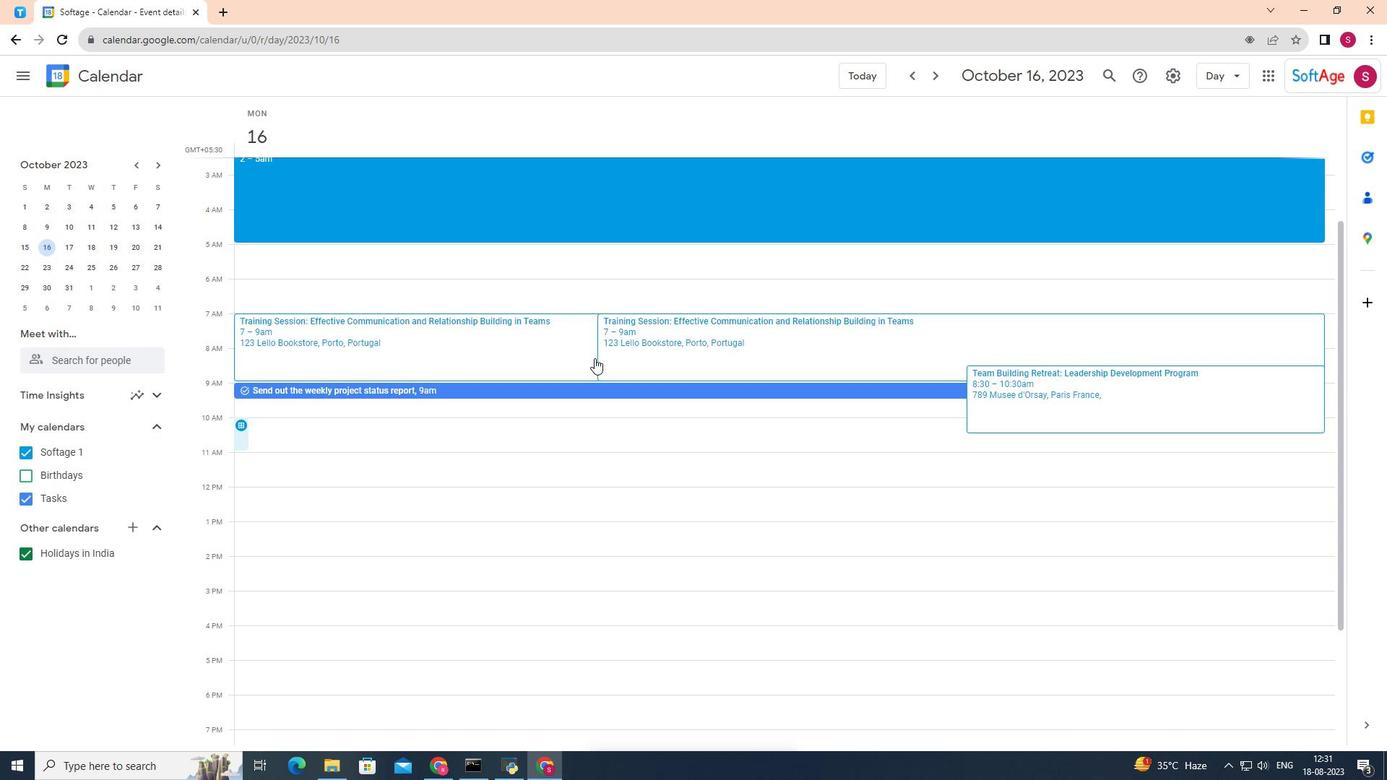 
